 Task: Search one way flight ticket for 2 adults, 2 infants in seat and 1 infant on lap in first from Houston: William P. Hobby Airport to Springfield: Abraham Lincoln Capital Airport on 5-2-2023. Choice of flights is Royal air maroc. Number of bags: 3 checked bags. Price is upto 80000. Outbound departure time preference is 12:15.
Action: Mouse moved to (325, 134)
Screenshot: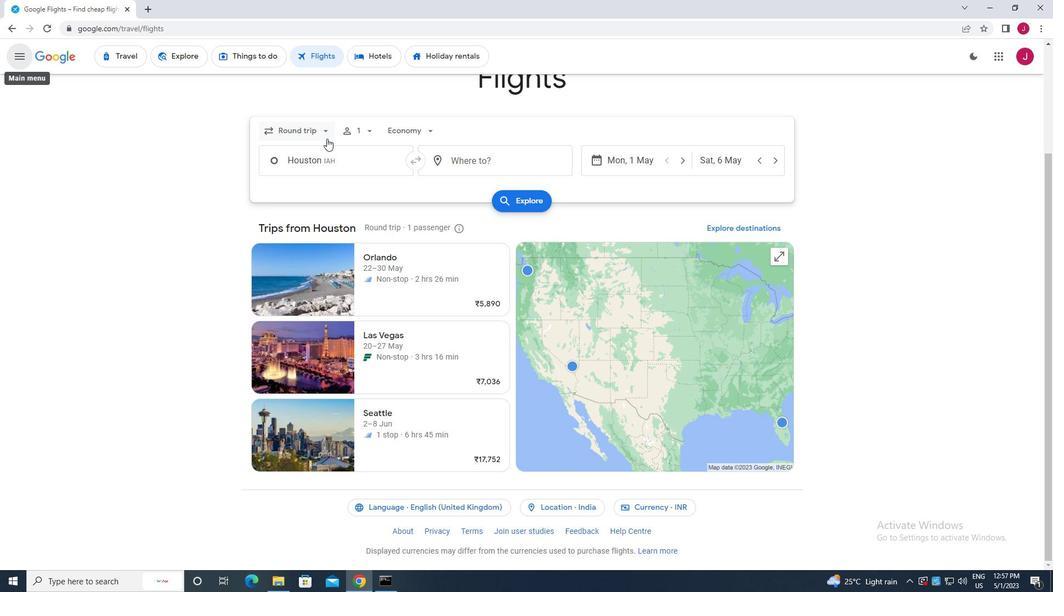 
Action: Mouse pressed left at (325, 134)
Screenshot: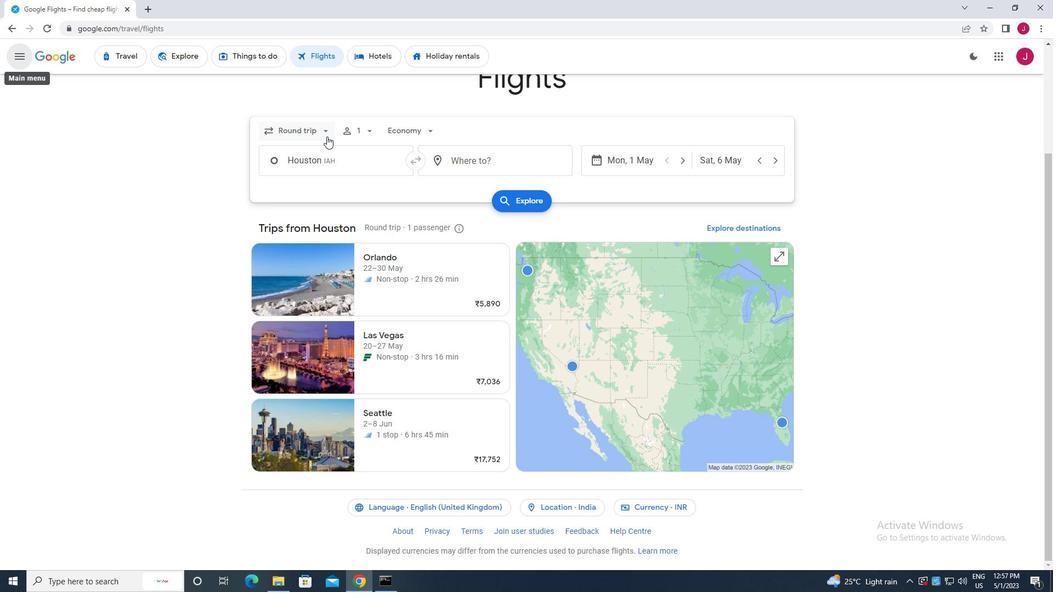 
Action: Mouse moved to (317, 179)
Screenshot: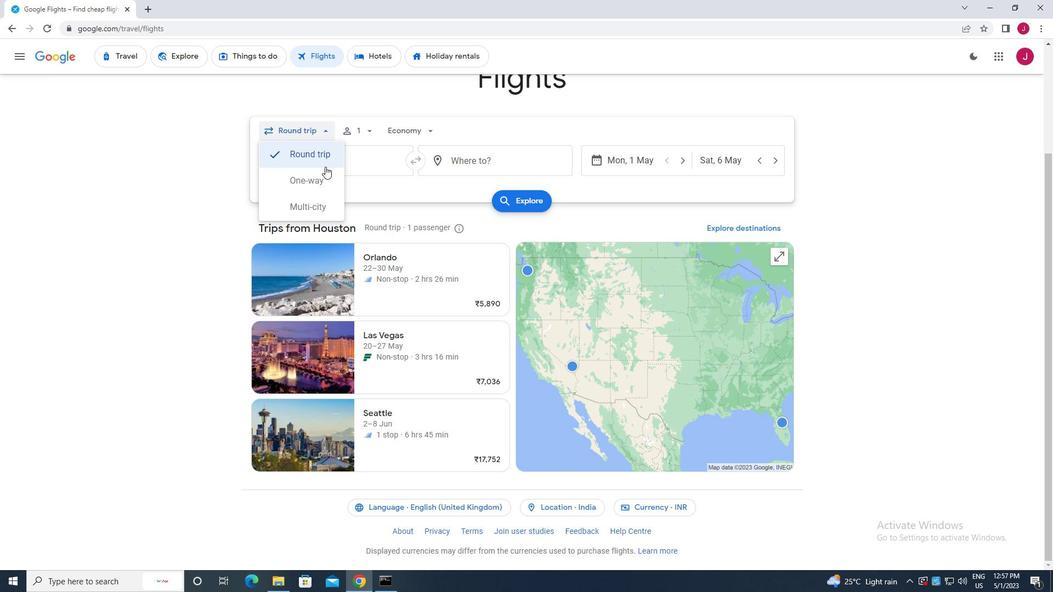 
Action: Mouse pressed left at (317, 179)
Screenshot: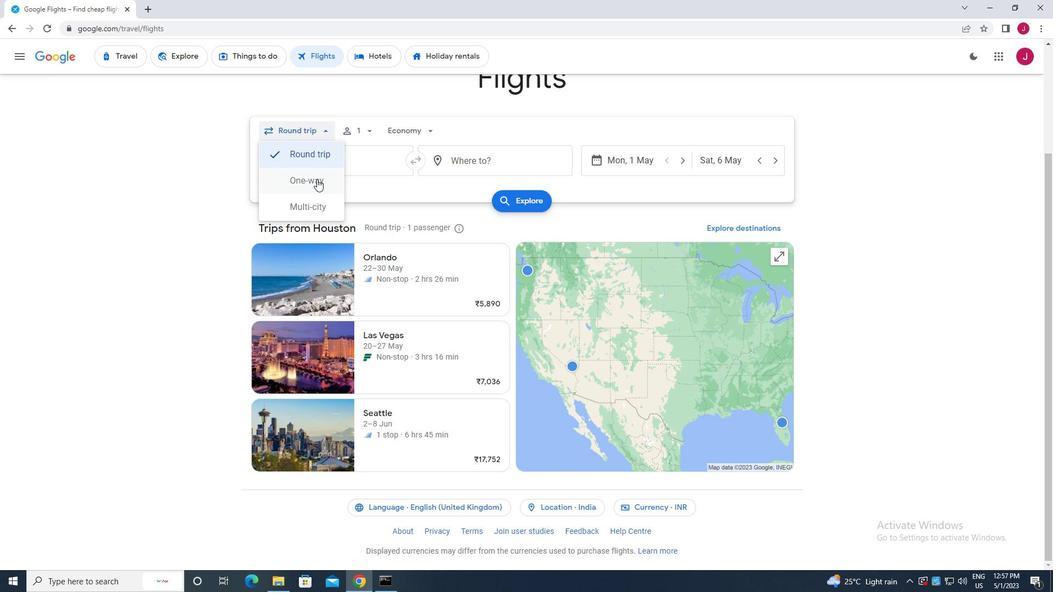 
Action: Mouse moved to (366, 127)
Screenshot: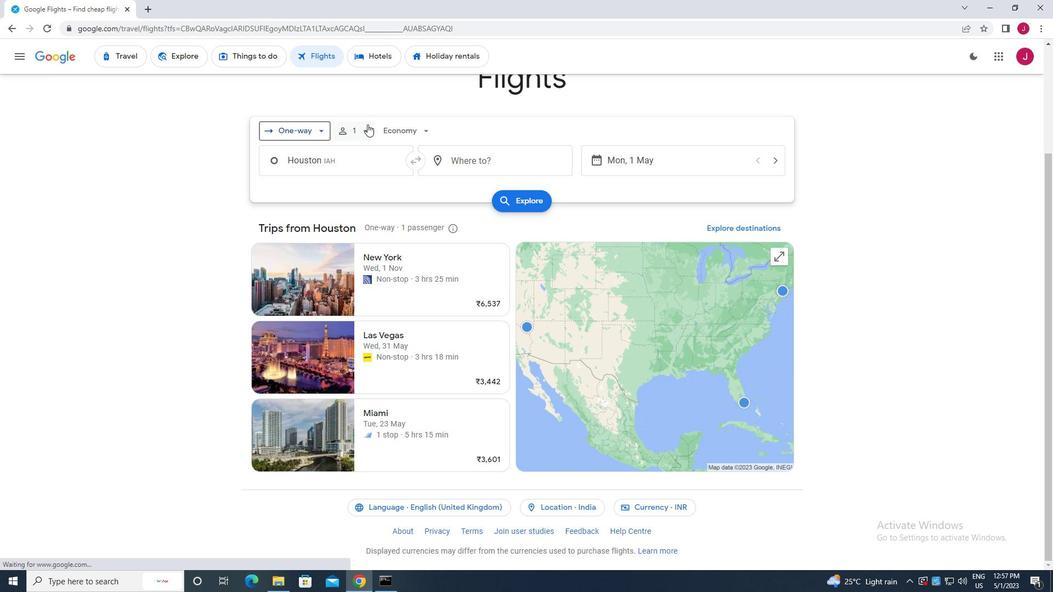 
Action: Mouse pressed left at (366, 127)
Screenshot: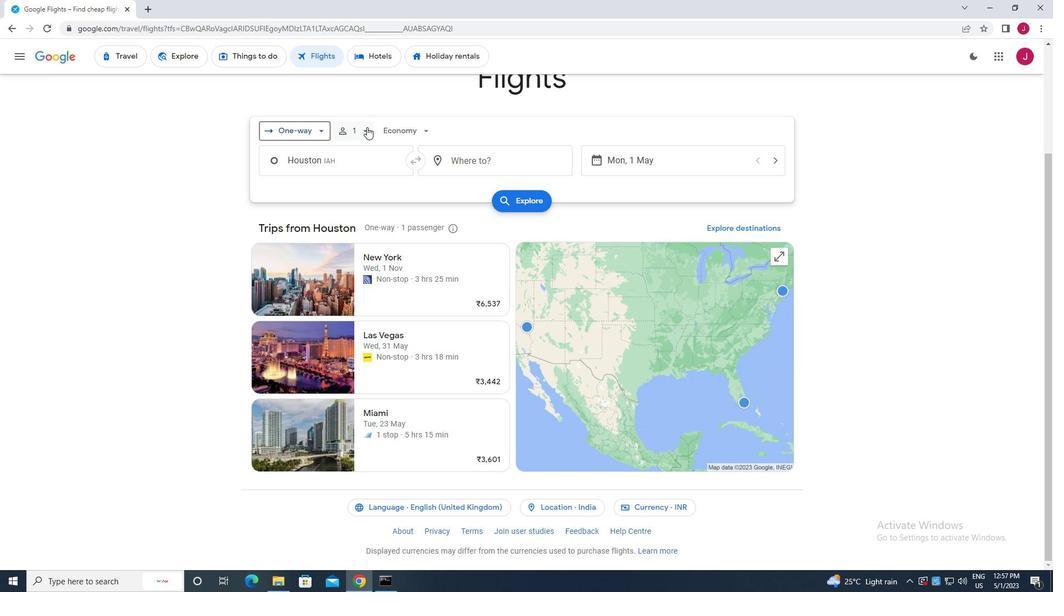 
Action: Mouse moved to (448, 160)
Screenshot: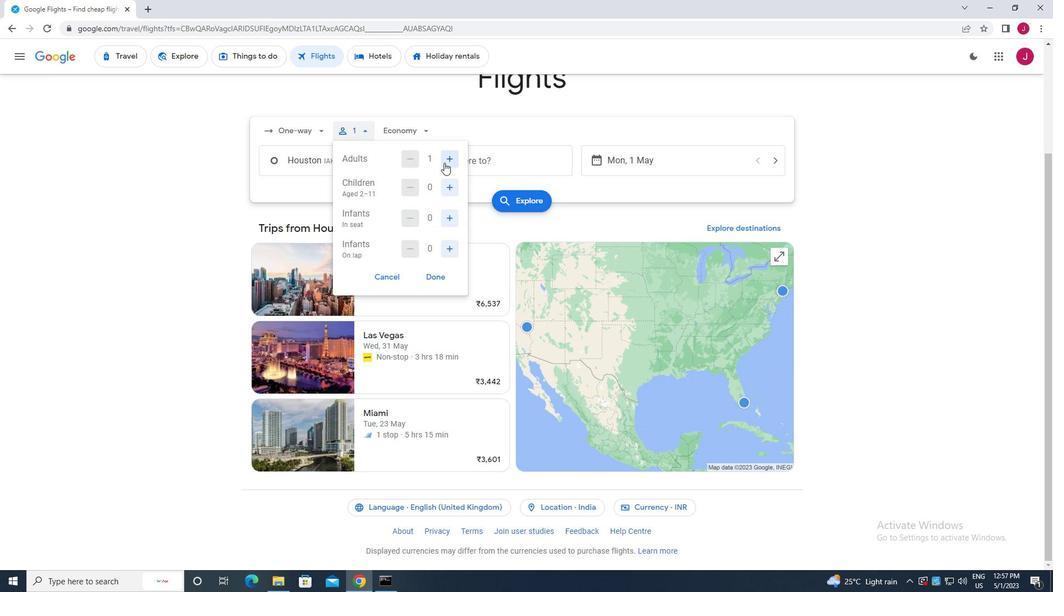 
Action: Mouse pressed left at (448, 160)
Screenshot: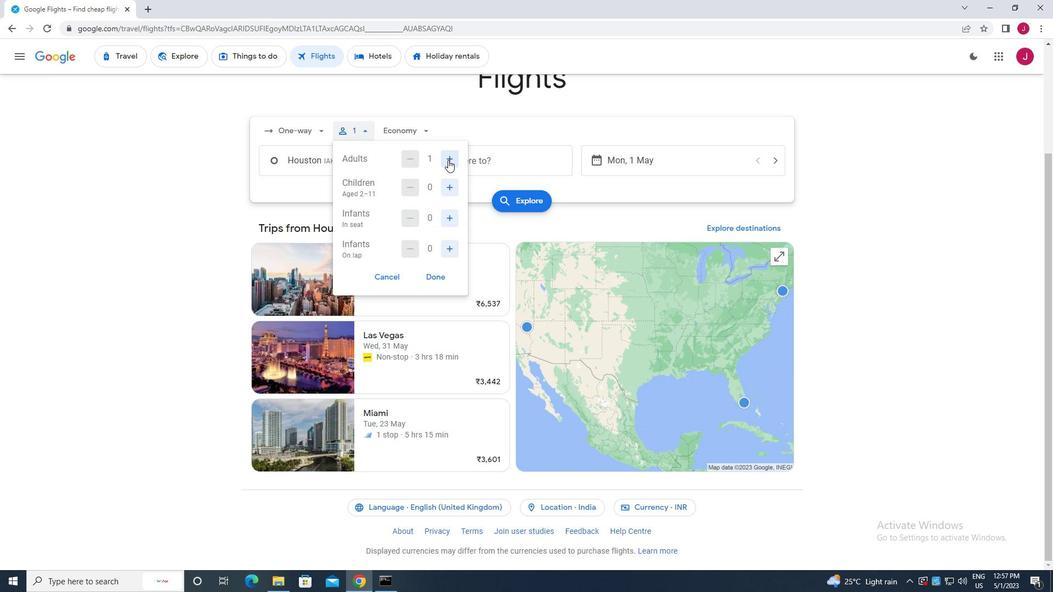 
Action: Mouse moved to (448, 220)
Screenshot: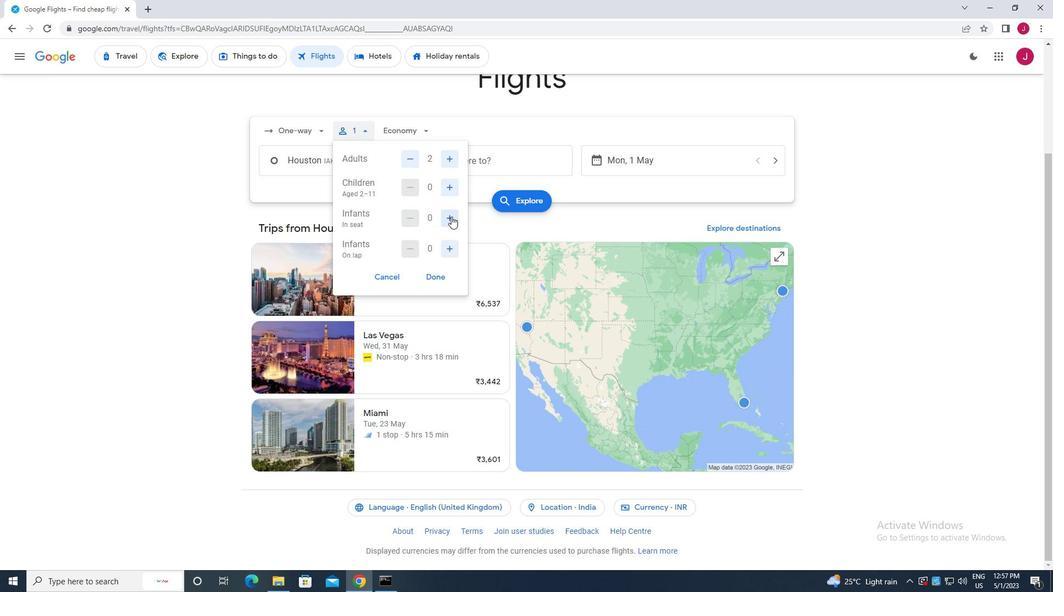 
Action: Mouse pressed left at (448, 220)
Screenshot: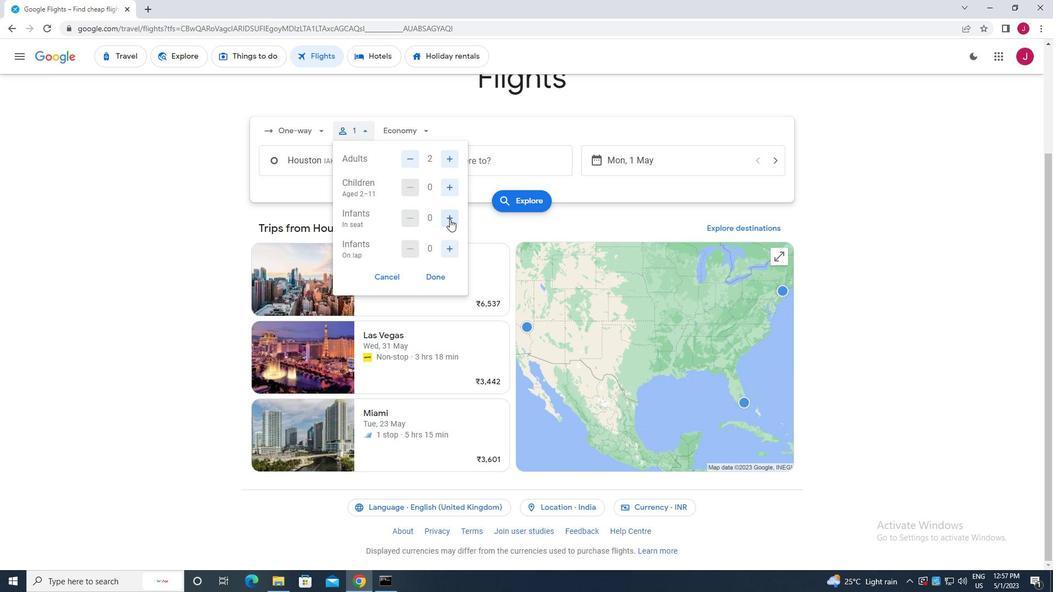 
Action: Mouse pressed left at (448, 220)
Screenshot: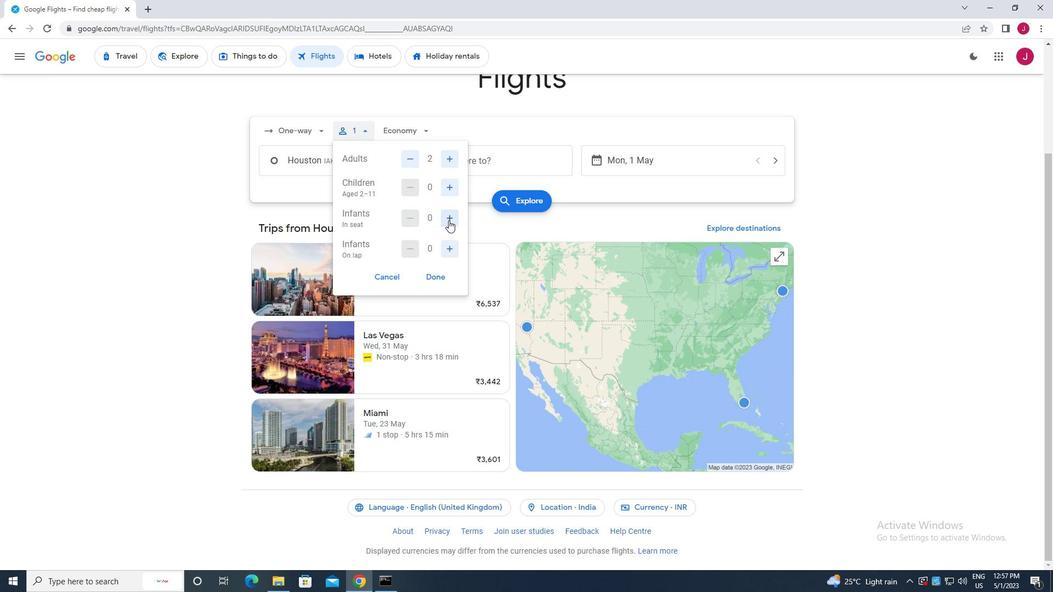 
Action: Mouse moved to (446, 246)
Screenshot: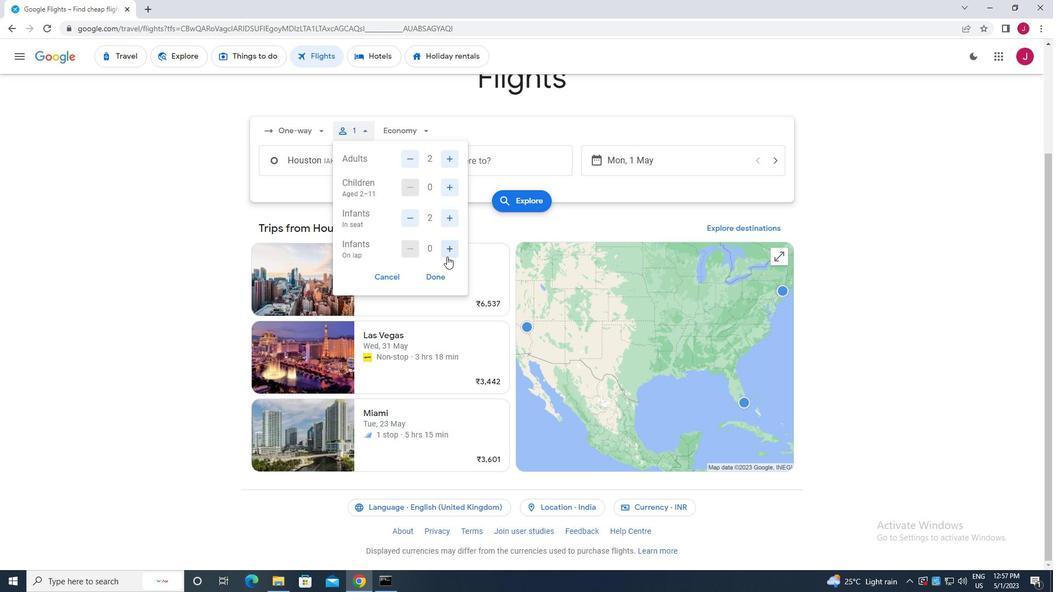 
Action: Mouse pressed left at (446, 246)
Screenshot: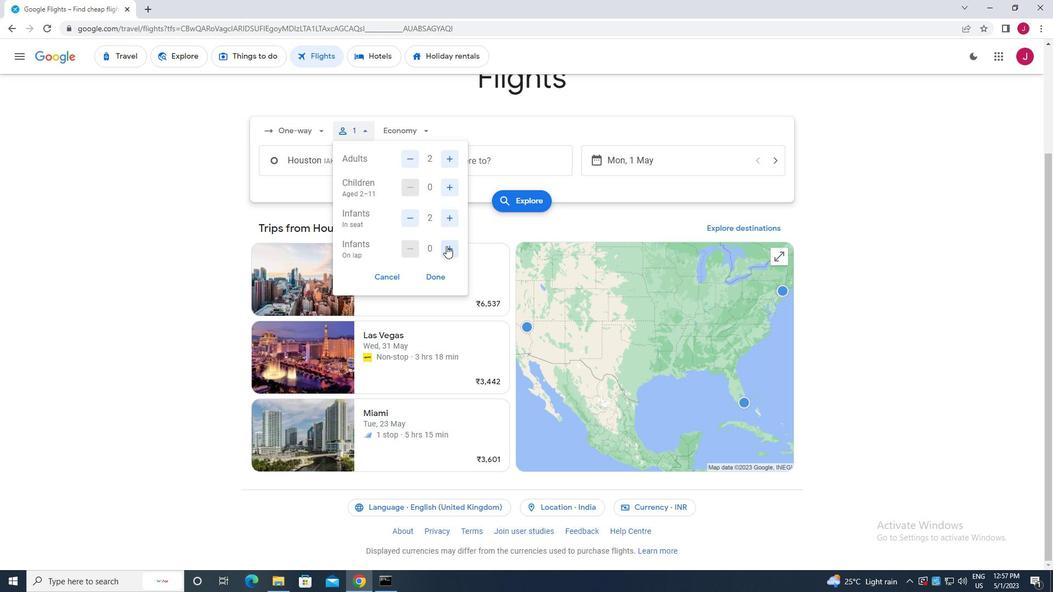 
Action: Mouse moved to (438, 275)
Screenshot: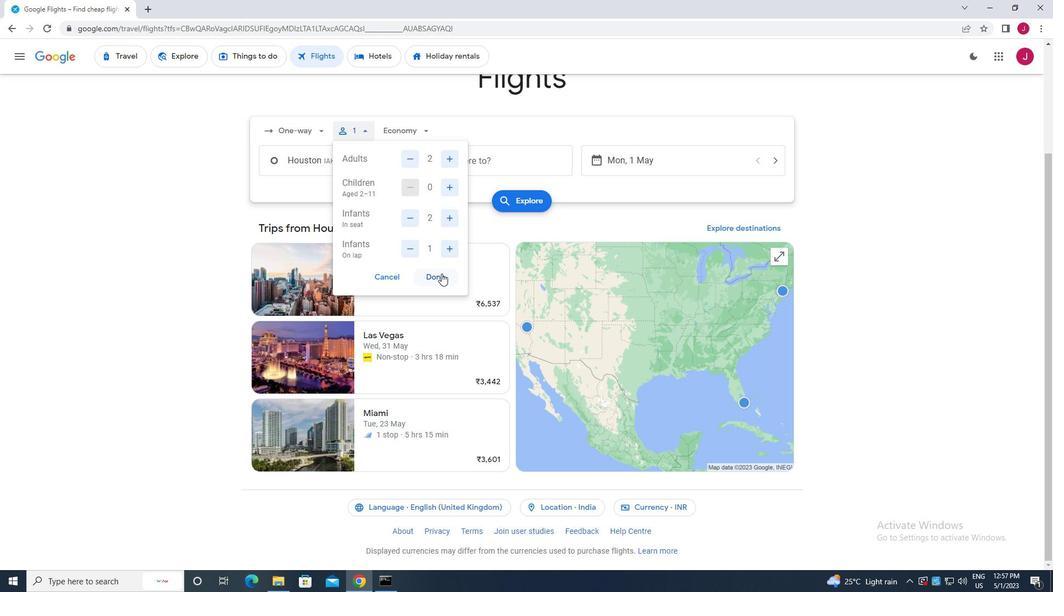 
Action: Mouse pressed left at (438, 275)
Screenshot: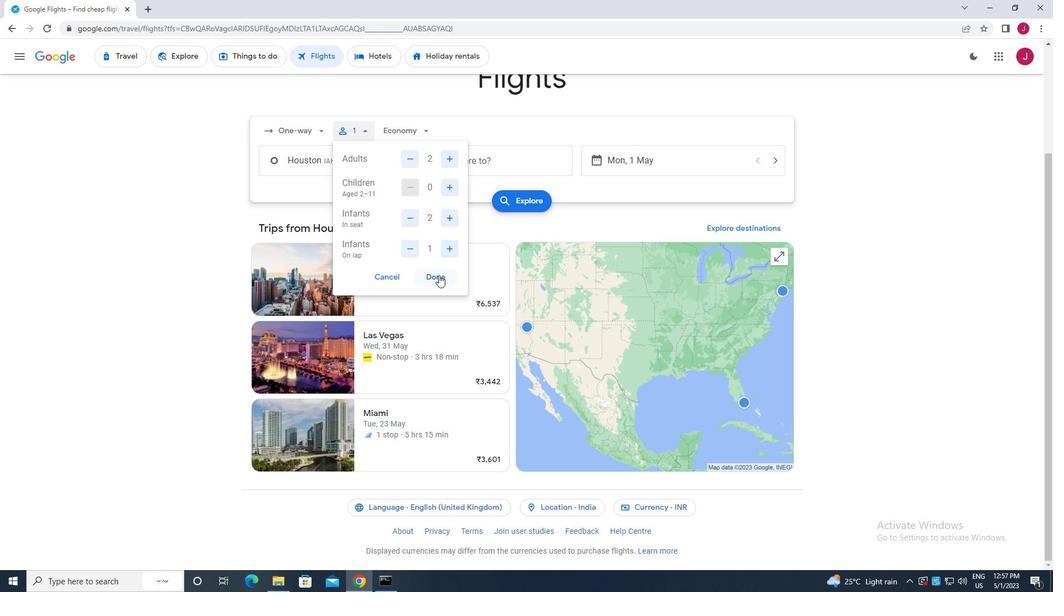 
Action: Mouse moved to (425, 131)
Screenshot: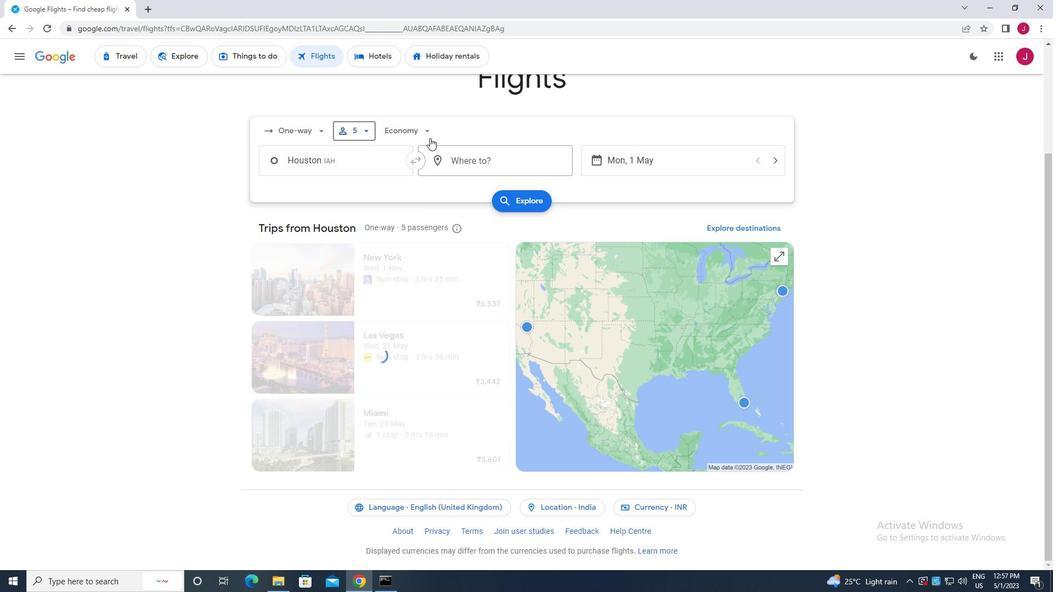 
Action: Mouse pressed left at (425, 131)
Screenshot: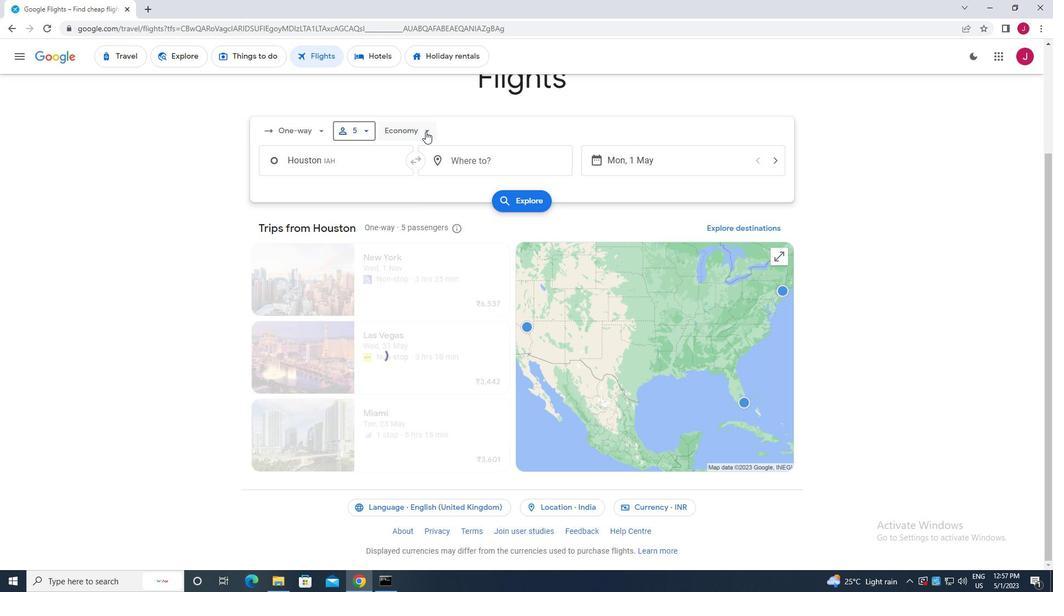 
Action: Mouse moved to (415, 237)
Screenshot: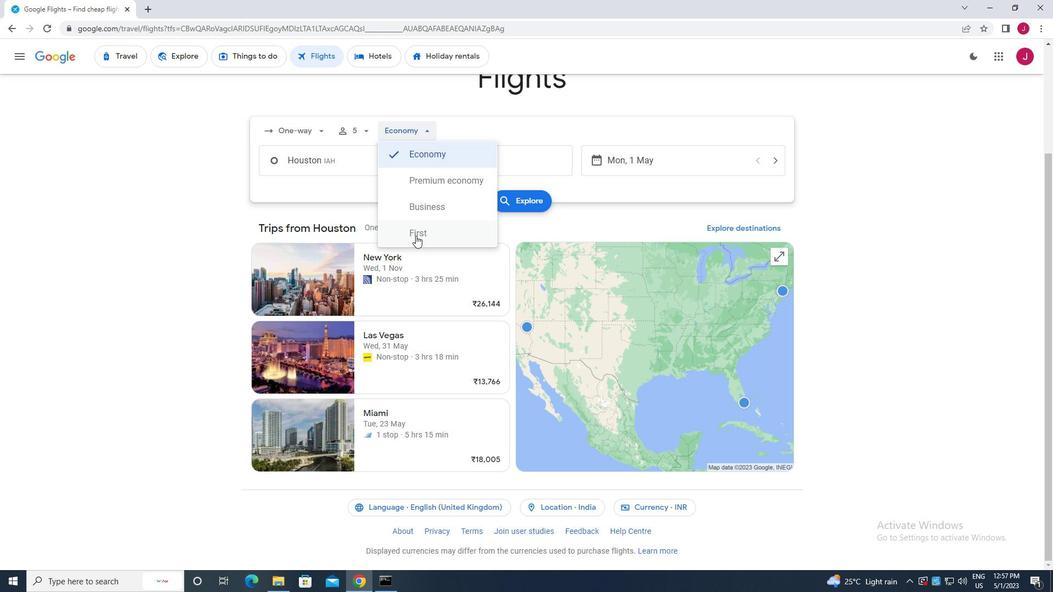 
Action: Mouse pressed left at (415, 237)
Screenshot: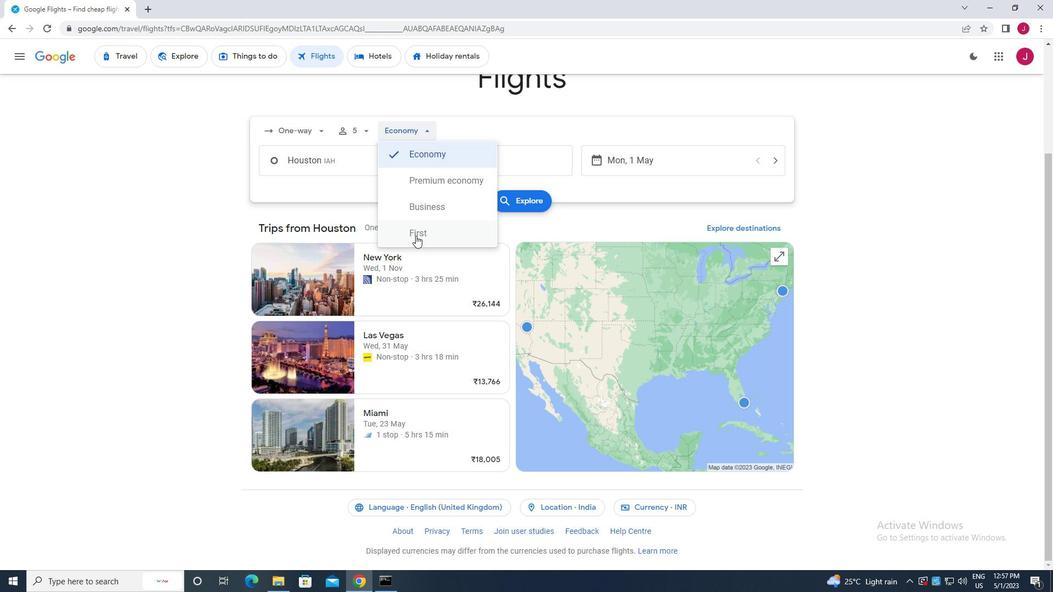 
Action: Mouse moved to (347, 157)
Screenshot: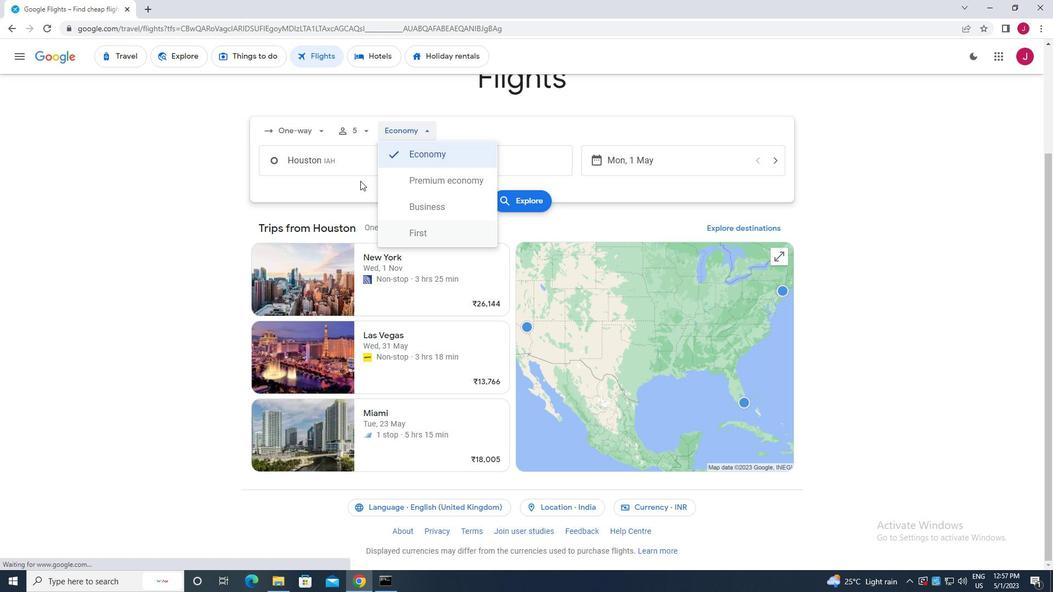 
Action: Mouse pressed left at (347, 157)
Screenshot: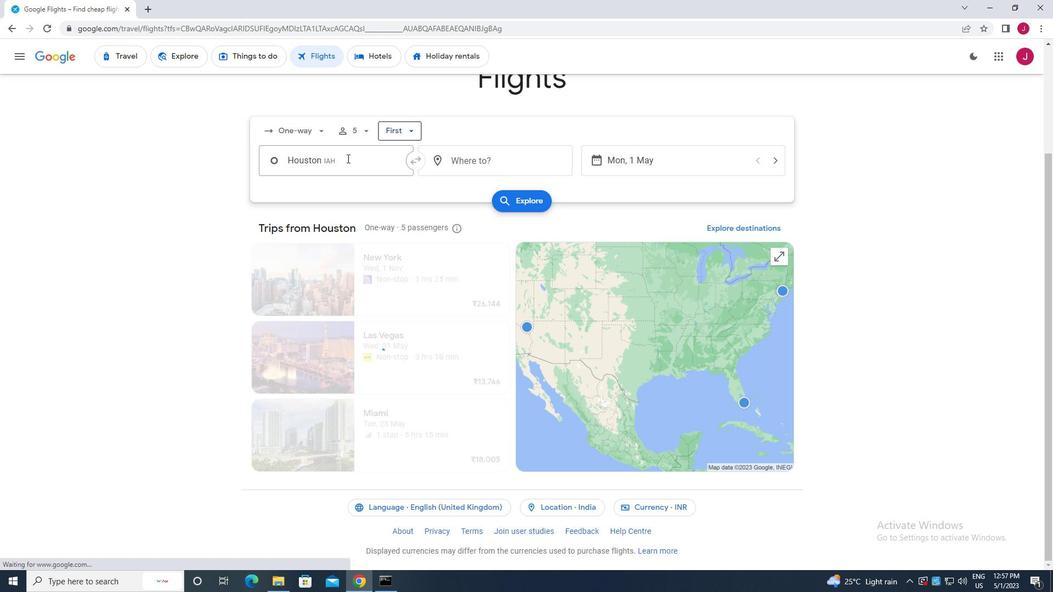 
Action: Key pressed e<Key.backspace>william<Key.space>p
Screenshot: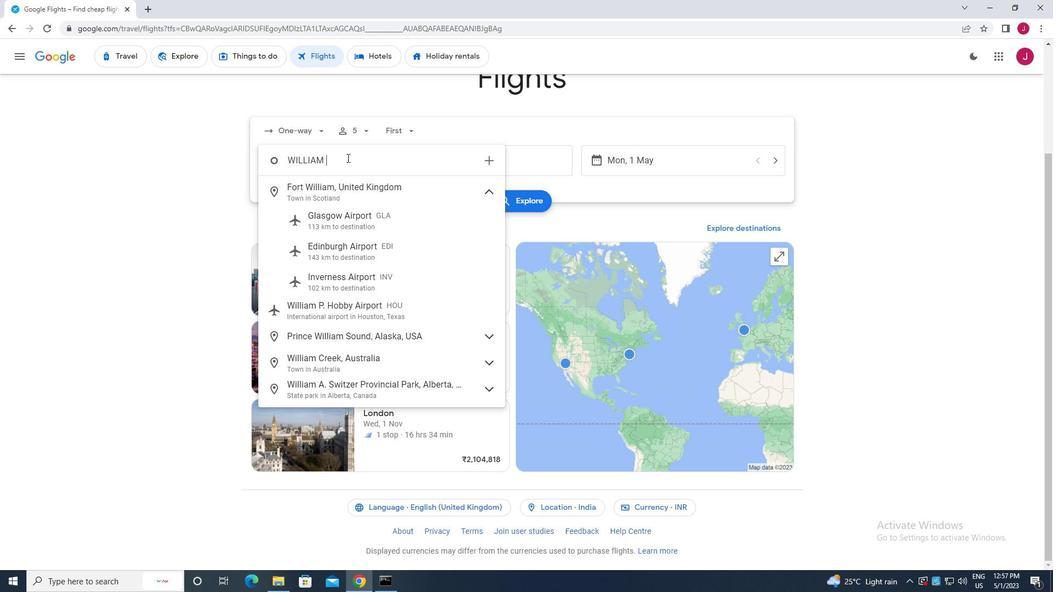 
Action: Mouse moved to (367, 201)
Screenshot: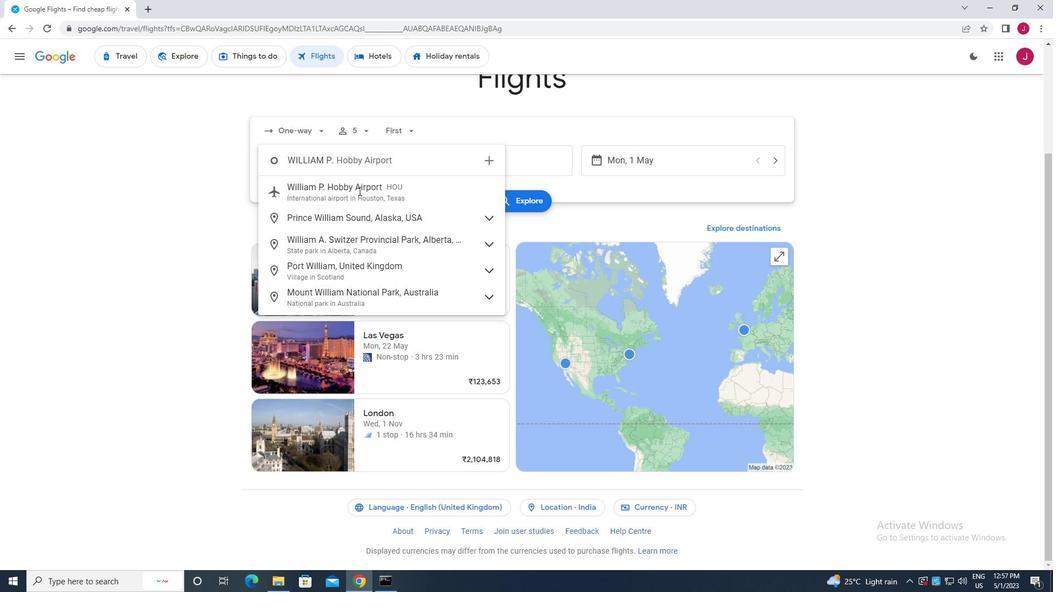 
Action: Mouse pressed left at (367, 201)
Screenshot: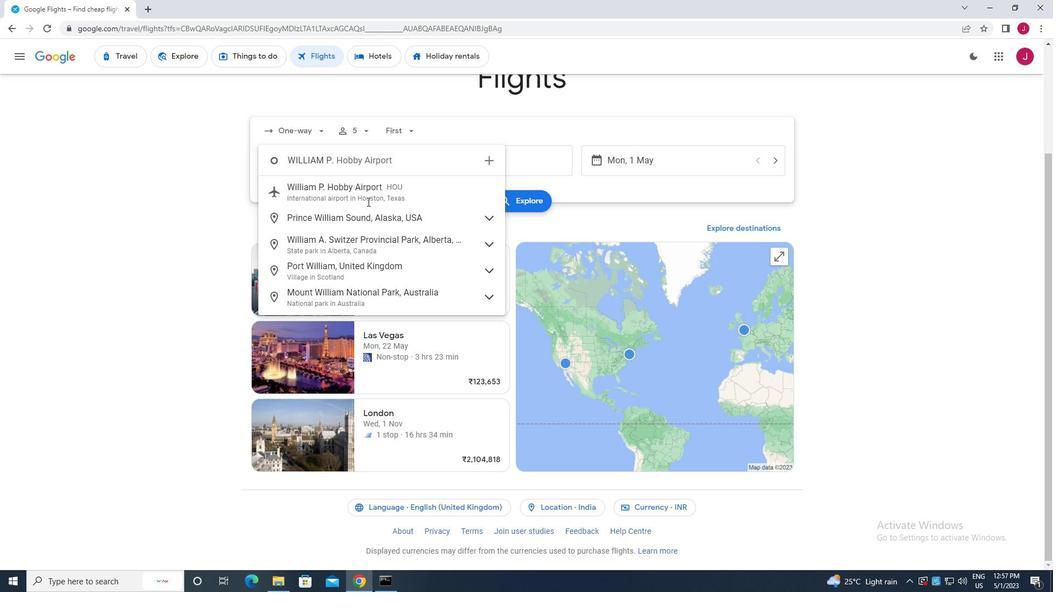 
Action: Mouse moved to (481, 163)
Screenshot: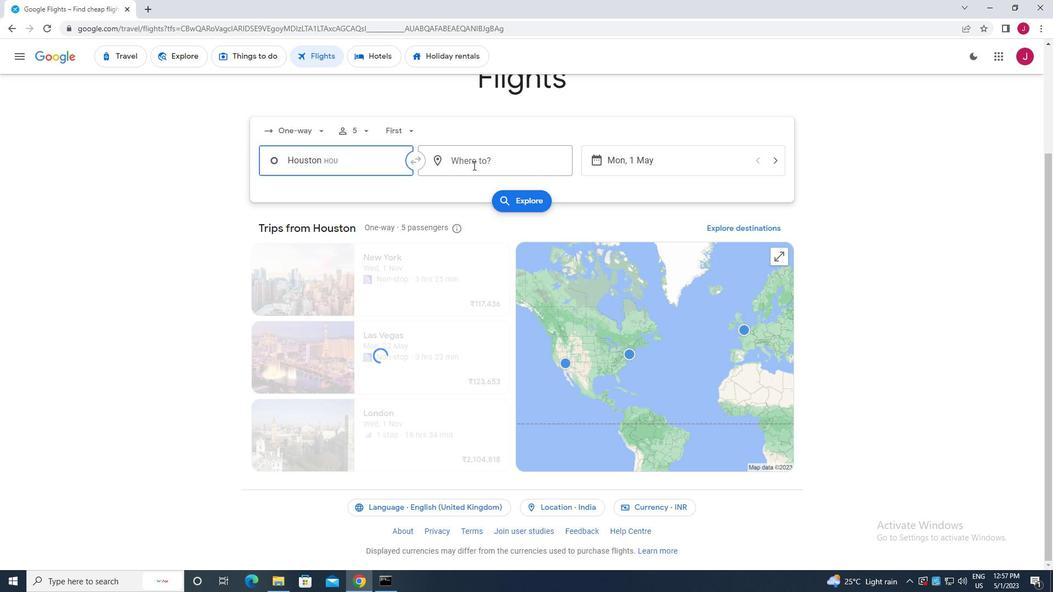 
Action: Mouse pressed left at (481, 163)
Screenshot: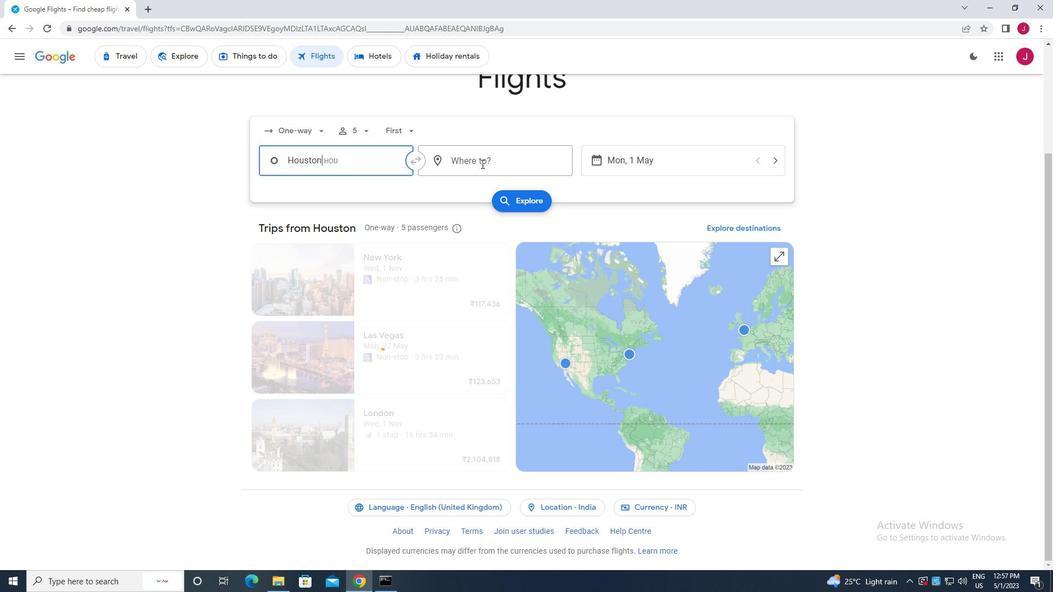 
Action: Mouse moved to (481, 163)
Screenshot: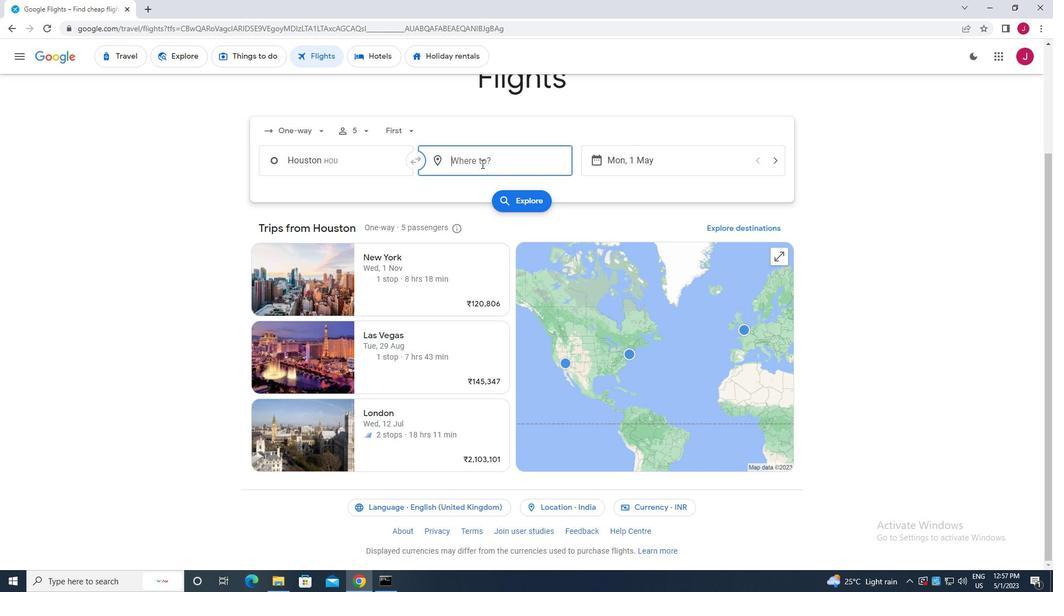 
Action: Key pressed springf
Screenshot: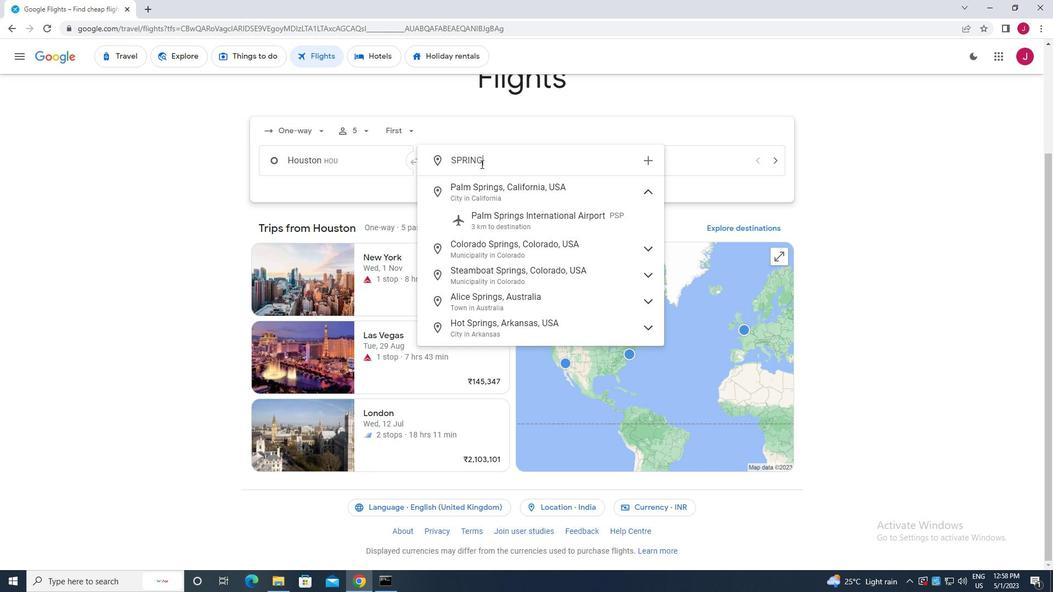 
Action: Mouse moved to (519, 247)
Screenshot: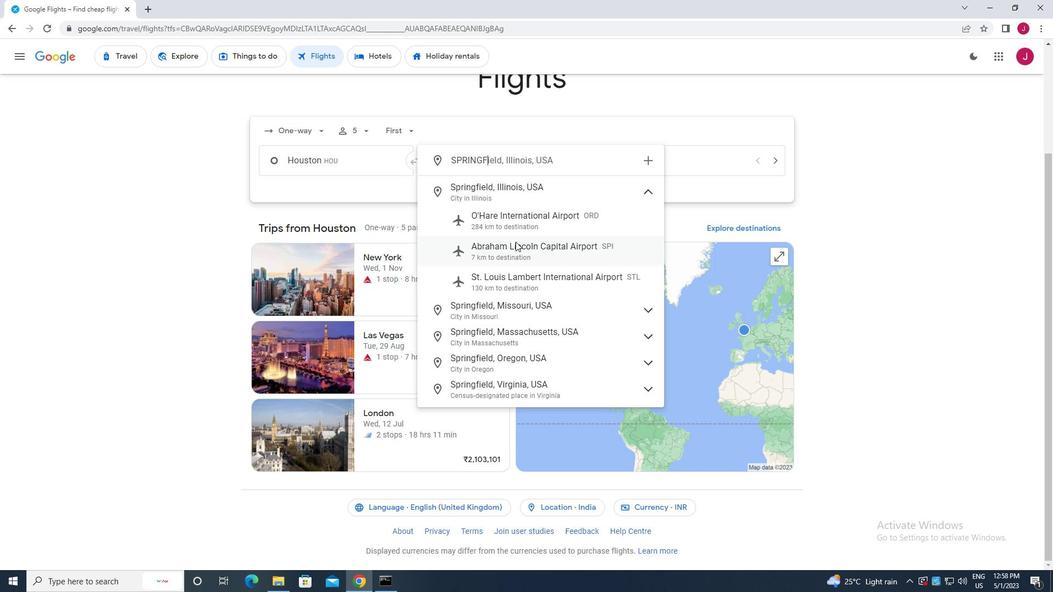 
Action: Mouse pressed left at (519, 247)
Screenshot: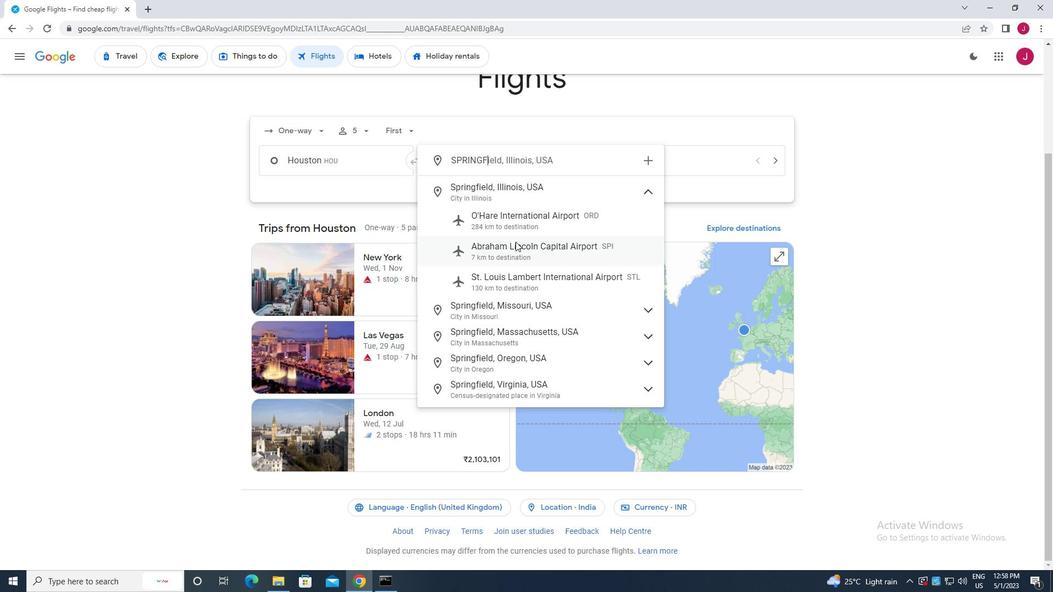 
Action: Mouse moved to (637, 160)
Screenshot: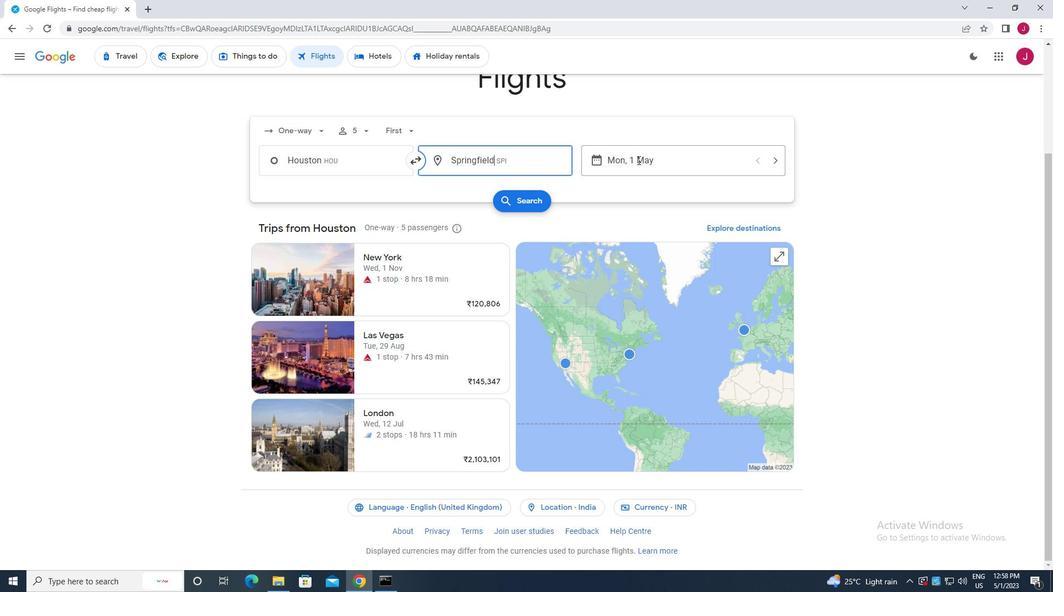 
Action: Mouse pressed left at (637, 160)
Screenshot: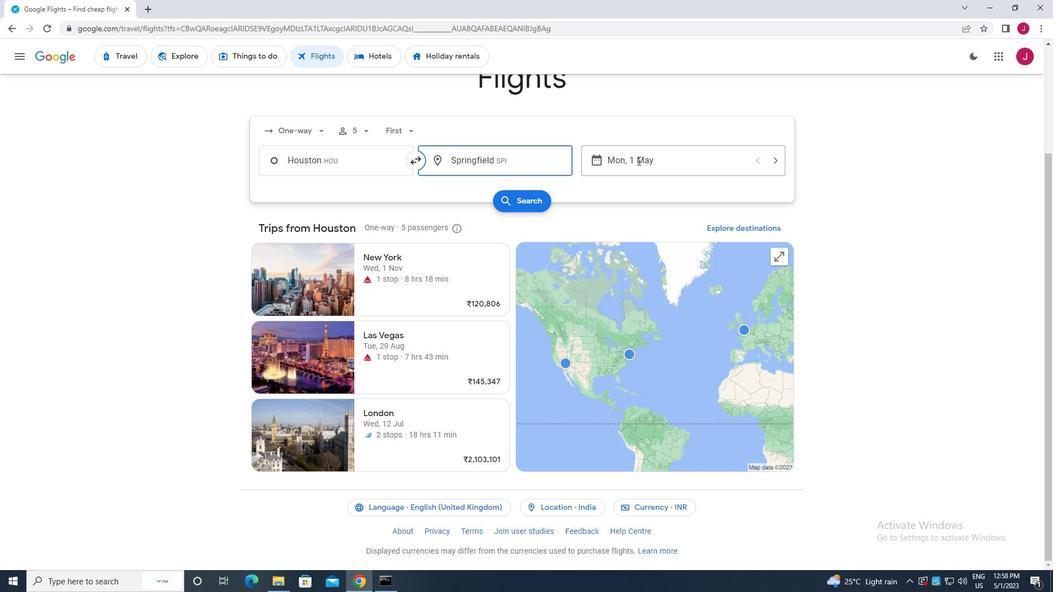 
Action: Mouse moved to (453, 245)
Screenshot: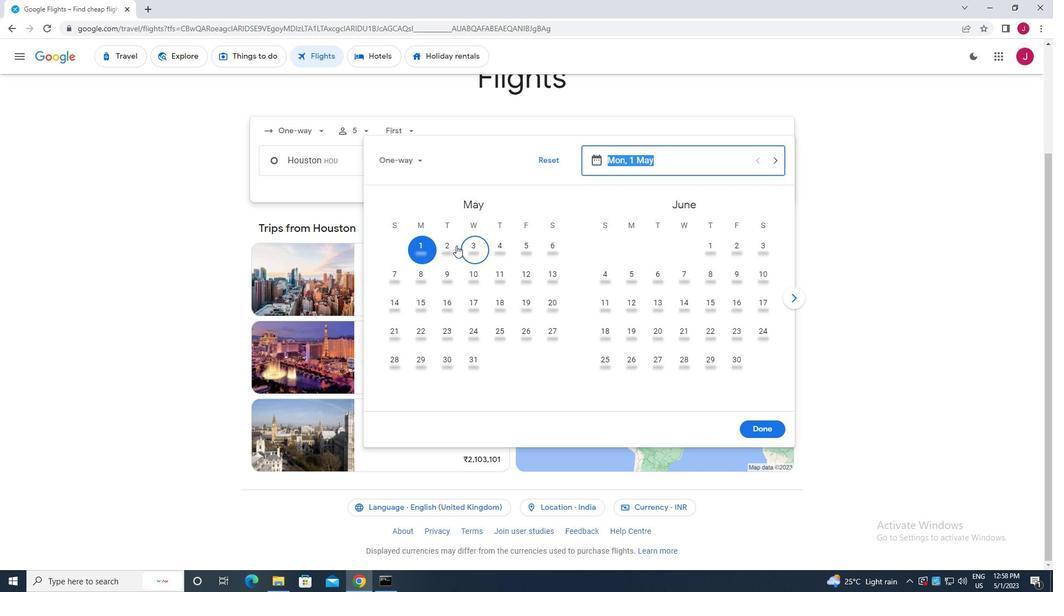 
Action: Mouse pressed left at (453, 245)
Screenshot: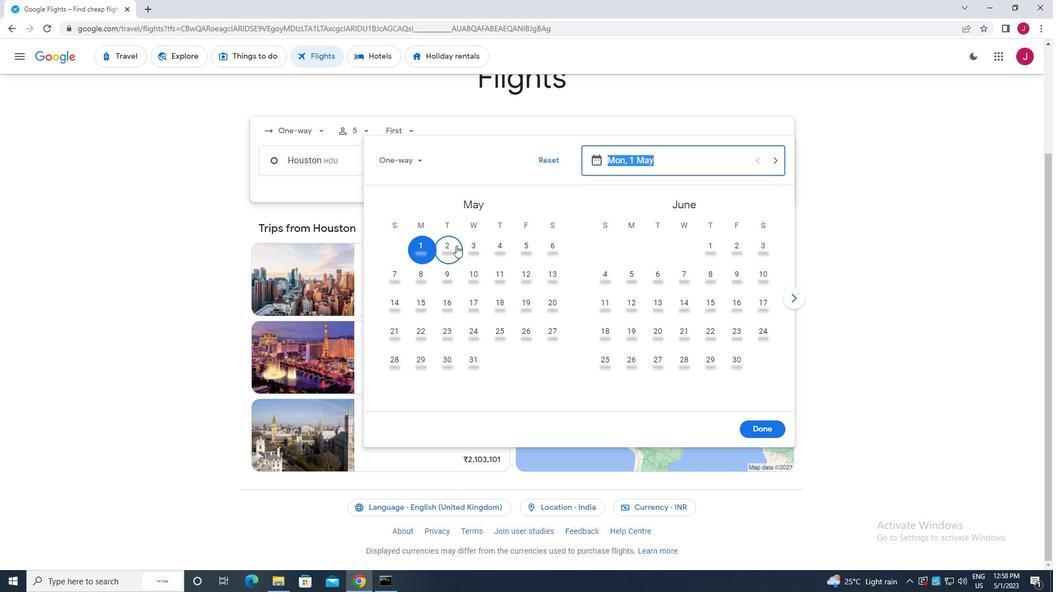
Action: Mouse moved to (771, 431)
Screenshot: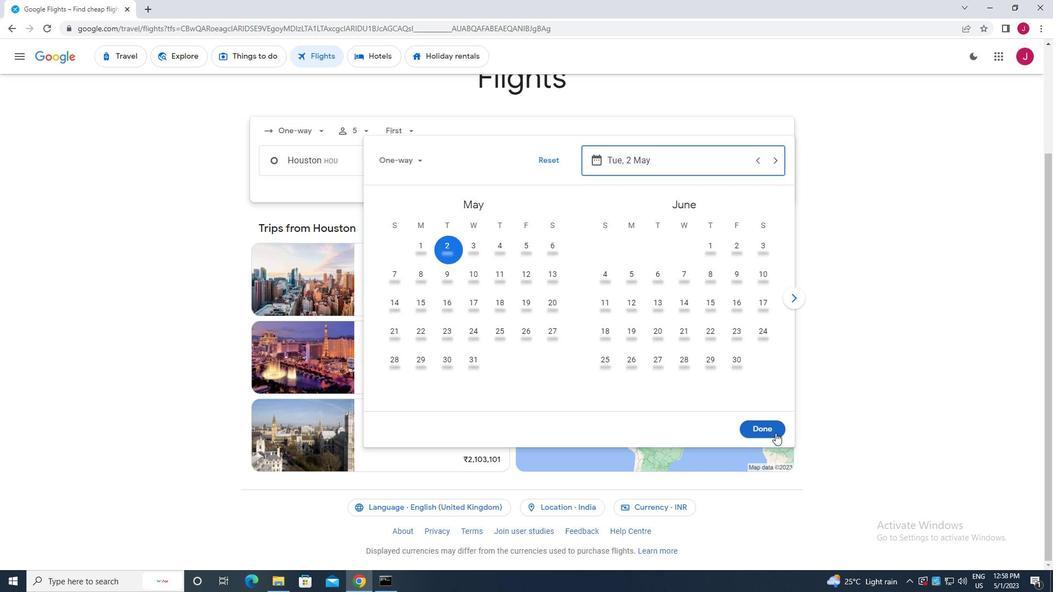 
Action: Mouse pressed left at (771, 431)
Screenshot: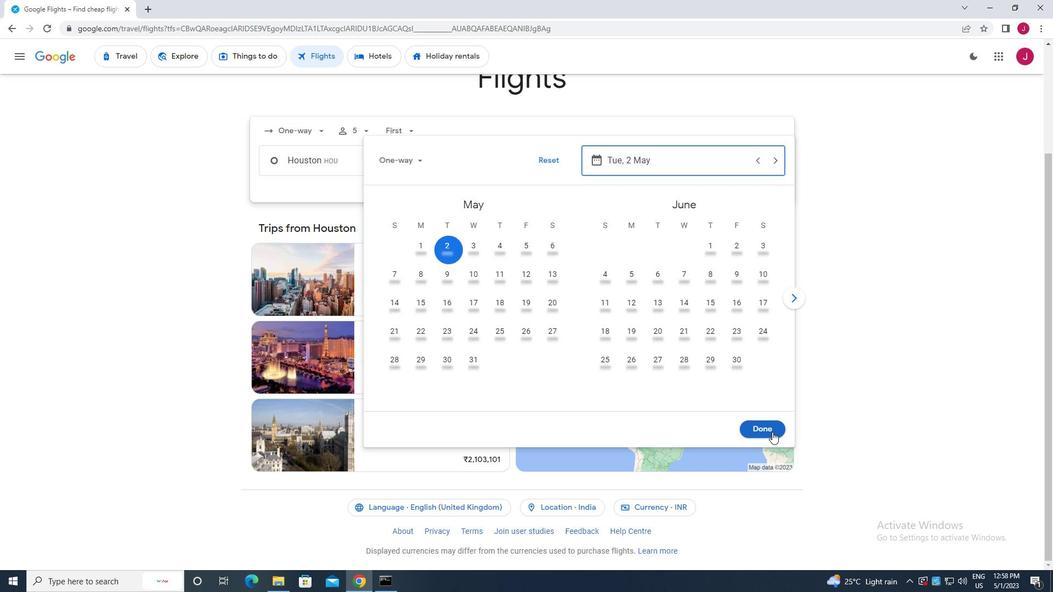 
Action: Mouse moved to (531, 202)
Screenshot: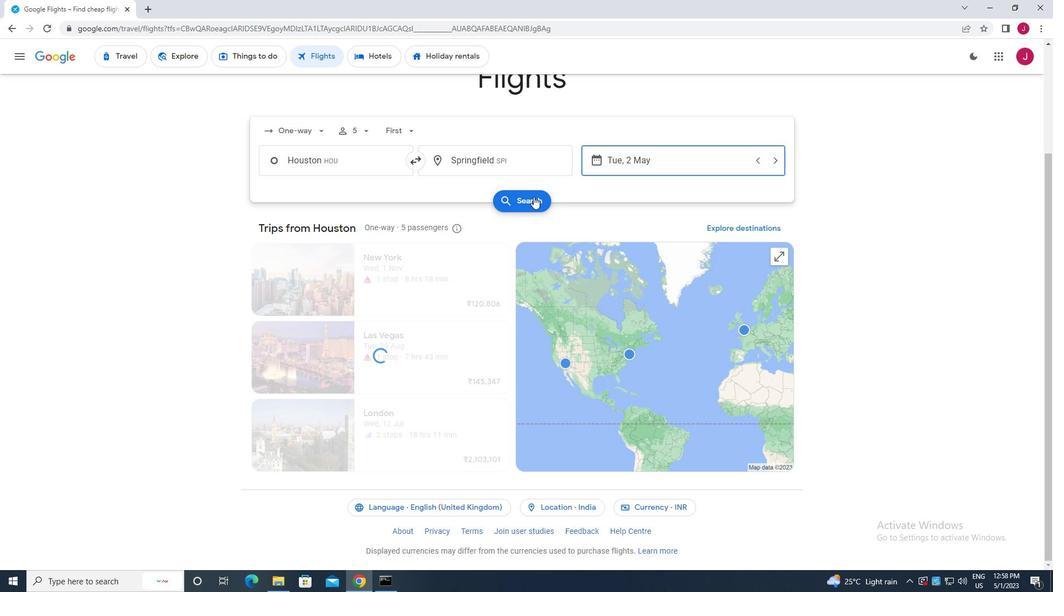 
Action: Mouse pressed left at (531, 202)
Screenshot: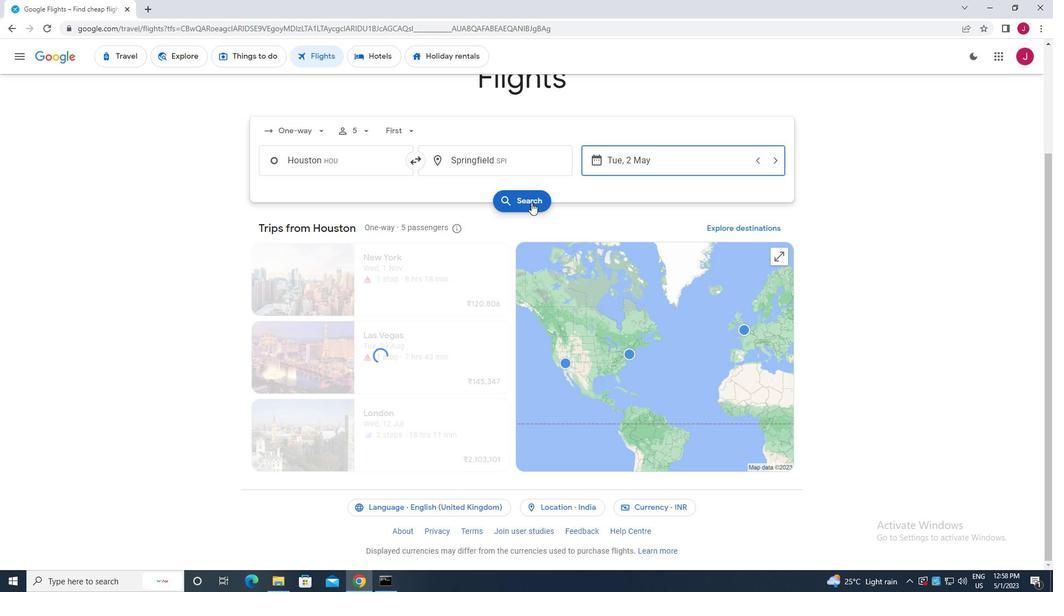 
Action: Mouse moved to (277, 153)
Screenshot: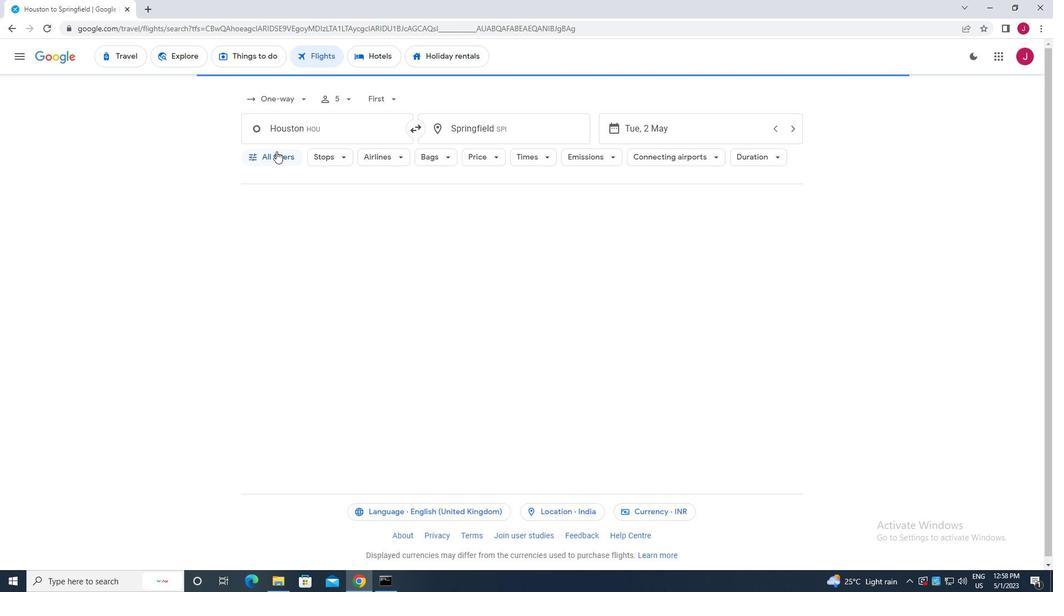 
Action: Mouse pressed left at (277, 153)
Screenshot: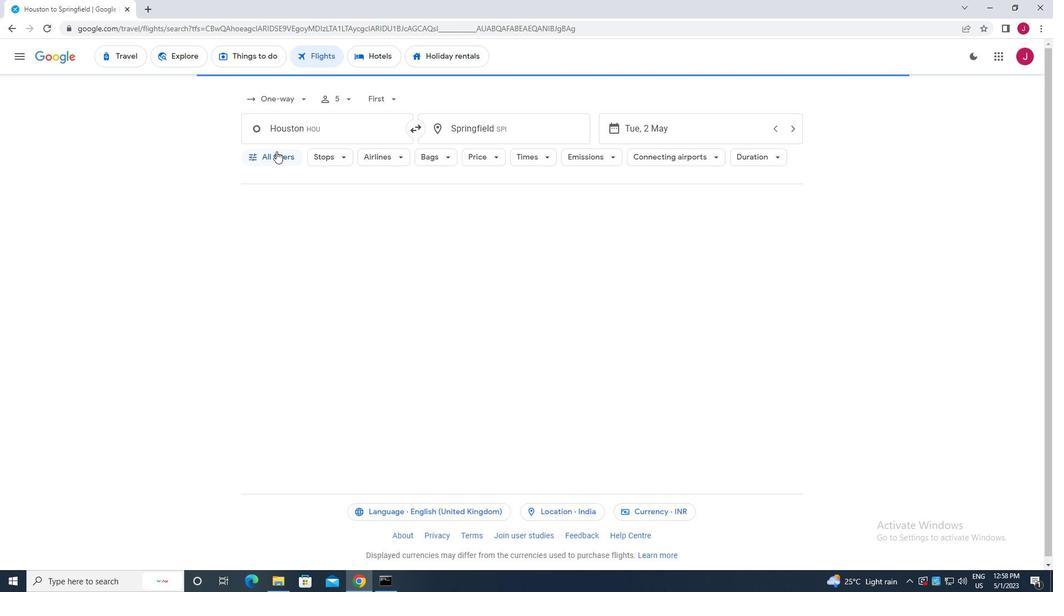 
Action: Mouse moved to (304, 249)
Screenshot: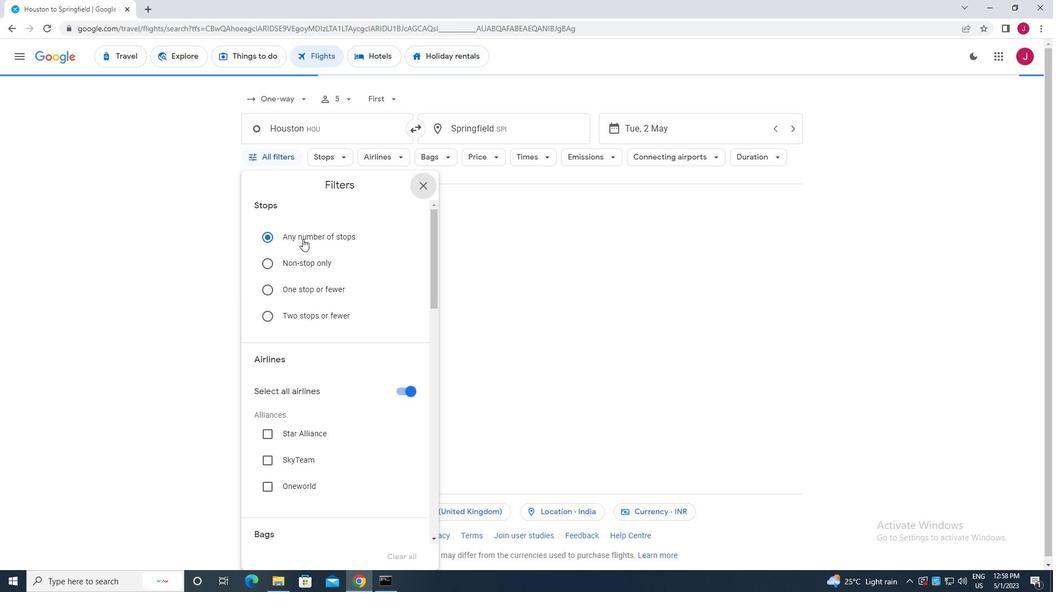 
Action: Mouse scrolled (304, 249) with delta (0, 0)
Screenshot: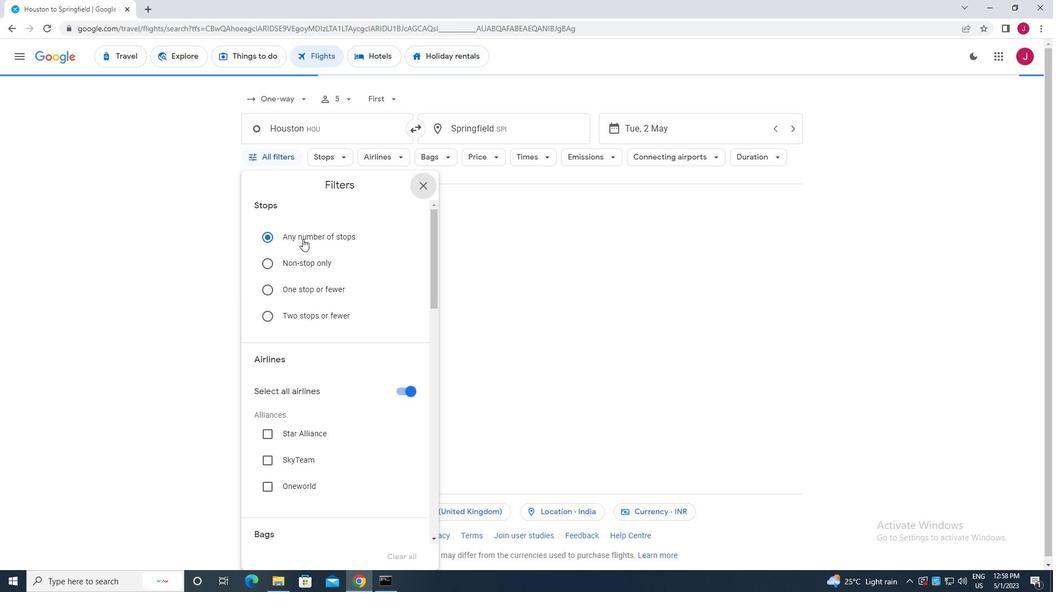 
Action: Mouse moved to (304, 250)
Screenshot: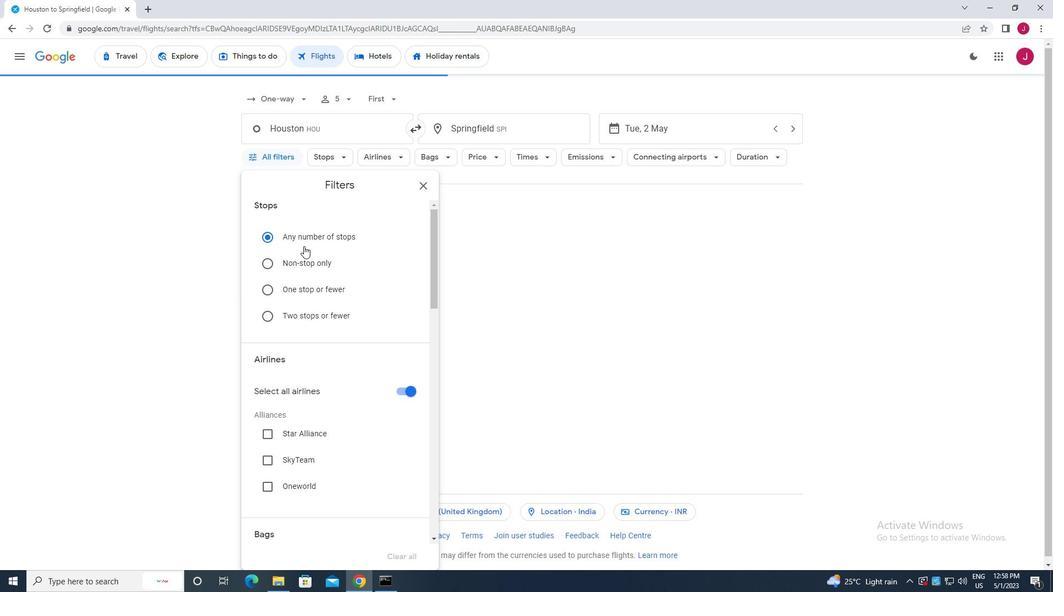 
Action: Mouse scrolled (304, 250) with delta (0, 0)
Screenshot: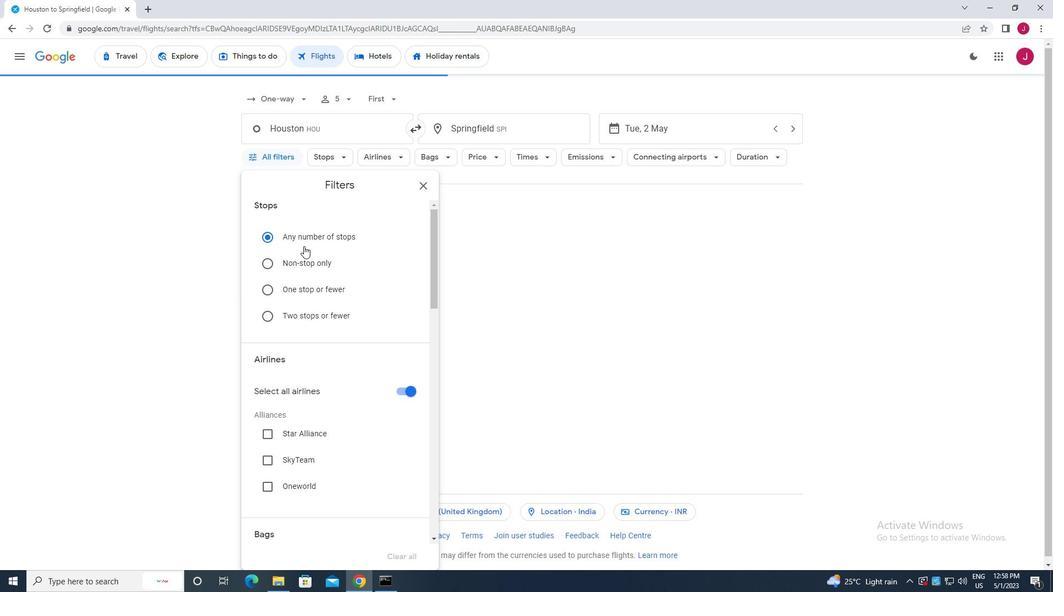 
Action: Mouse moved to (304, 251)
Screenshot: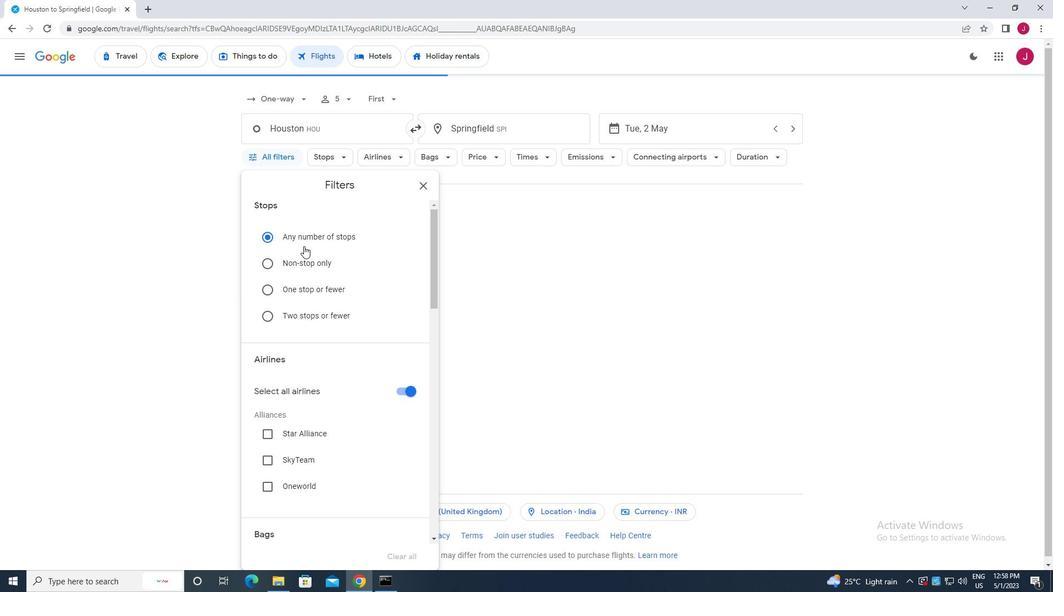 
Action: Mouse scrolled (304, 250) with delta (0, 0)
Screenshot: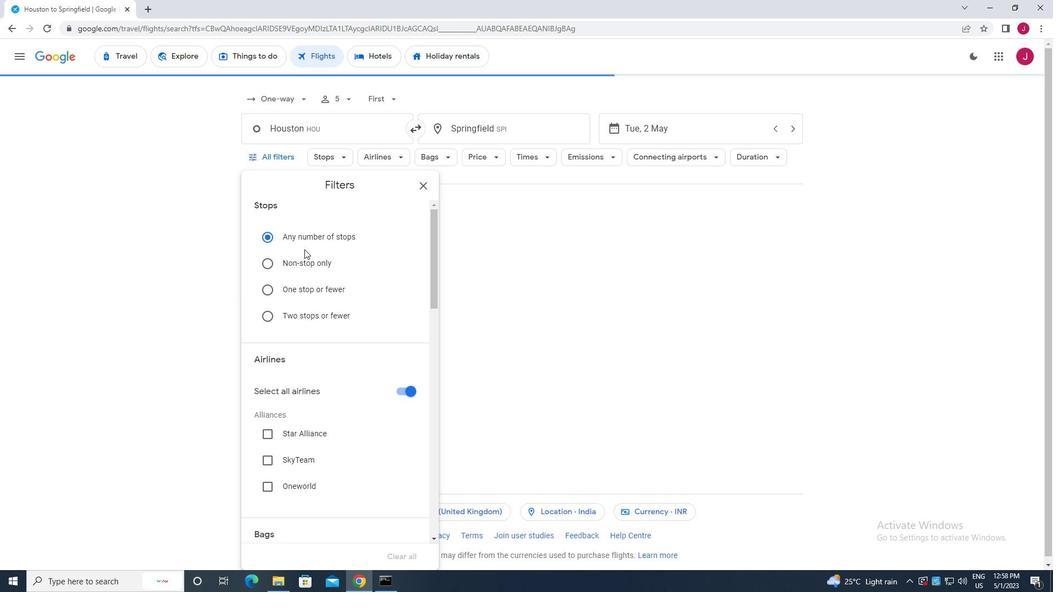 
Action: Mouse moved to (398, 227)
Screenshot: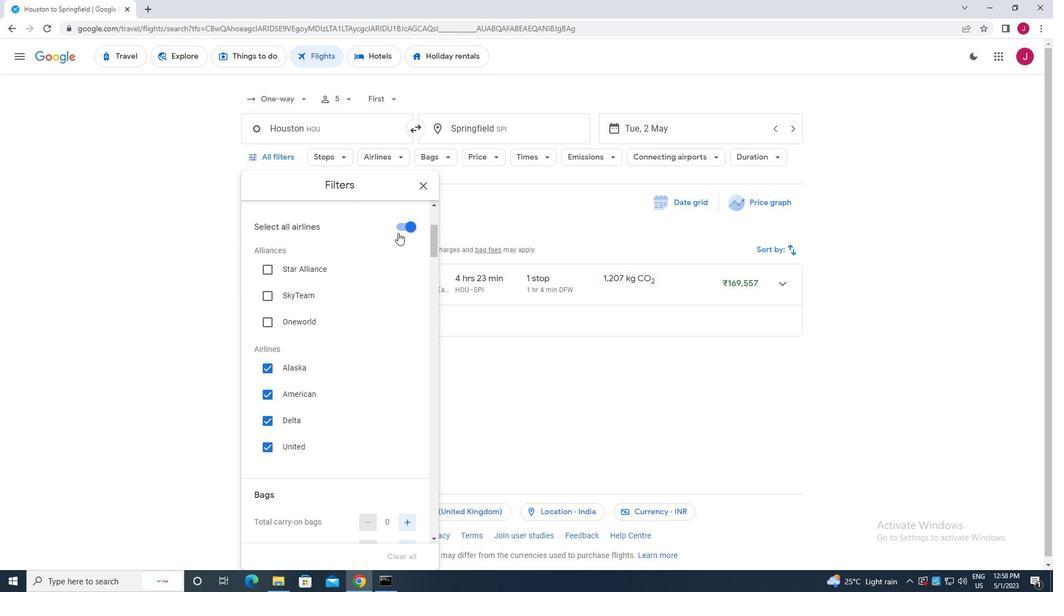 
Action: Mouse pressed left at (398, 227)
Screenshot: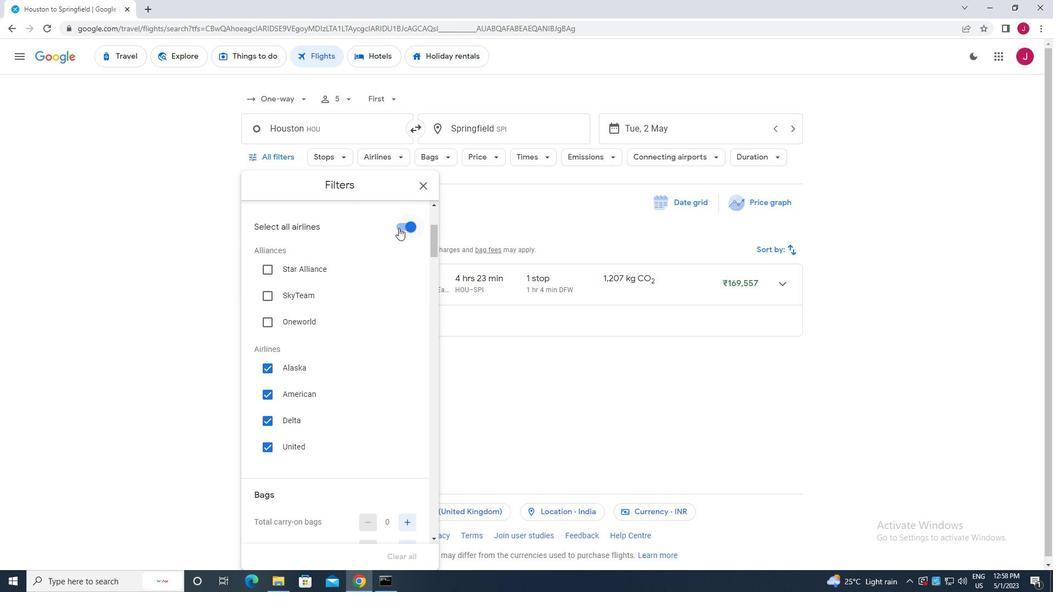 
Action: Mouse moved to (366, 276)
Screenshot: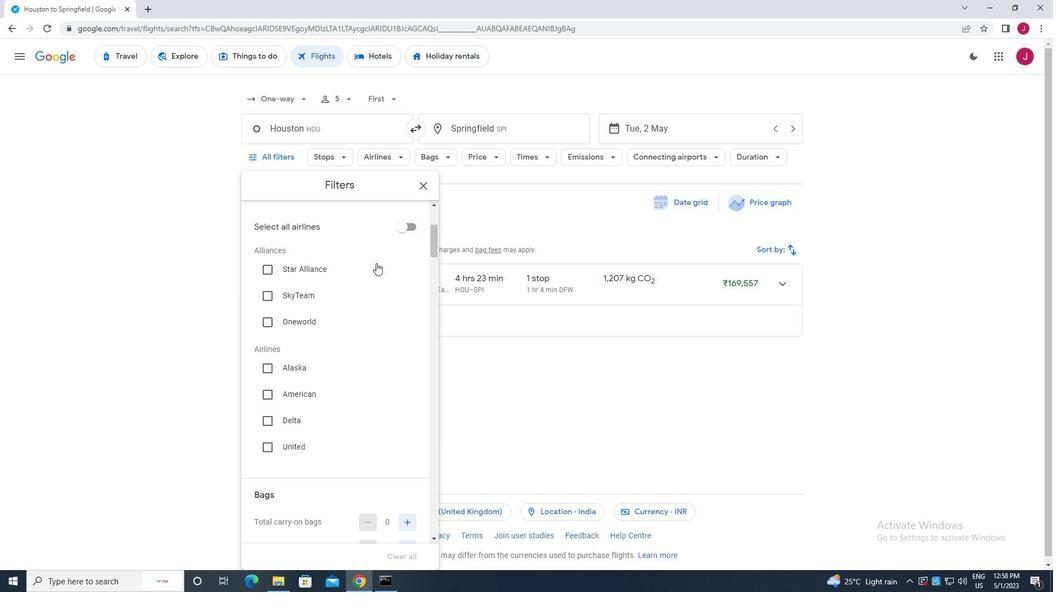 
Action: Mouse scrolled (366, 276) with delta (0, 0)
Screenshot: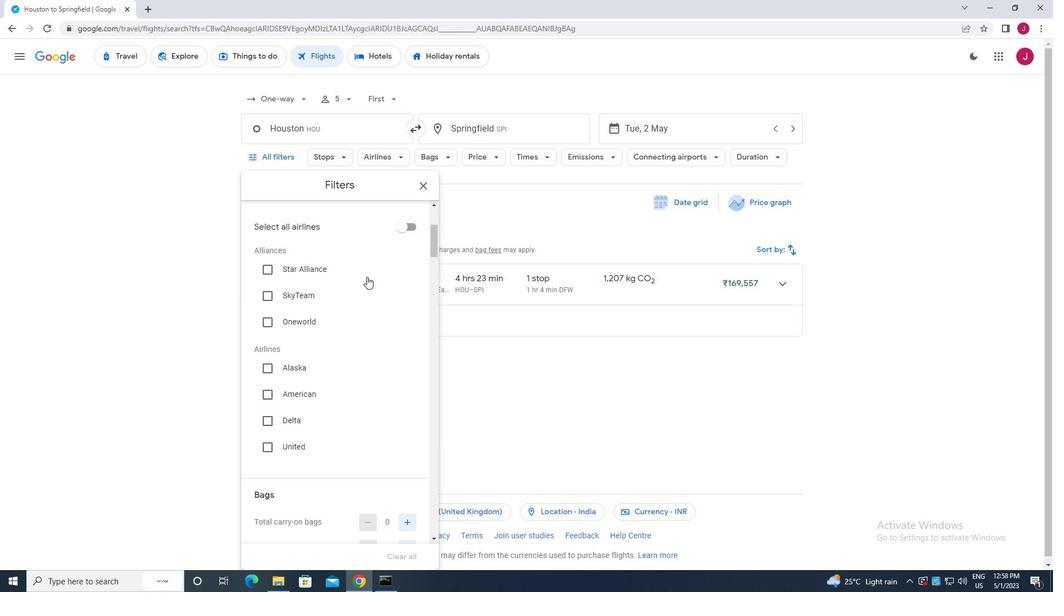 
Action: Mouse scrolled (366, 276) with delta (0, 0)
Screenshot: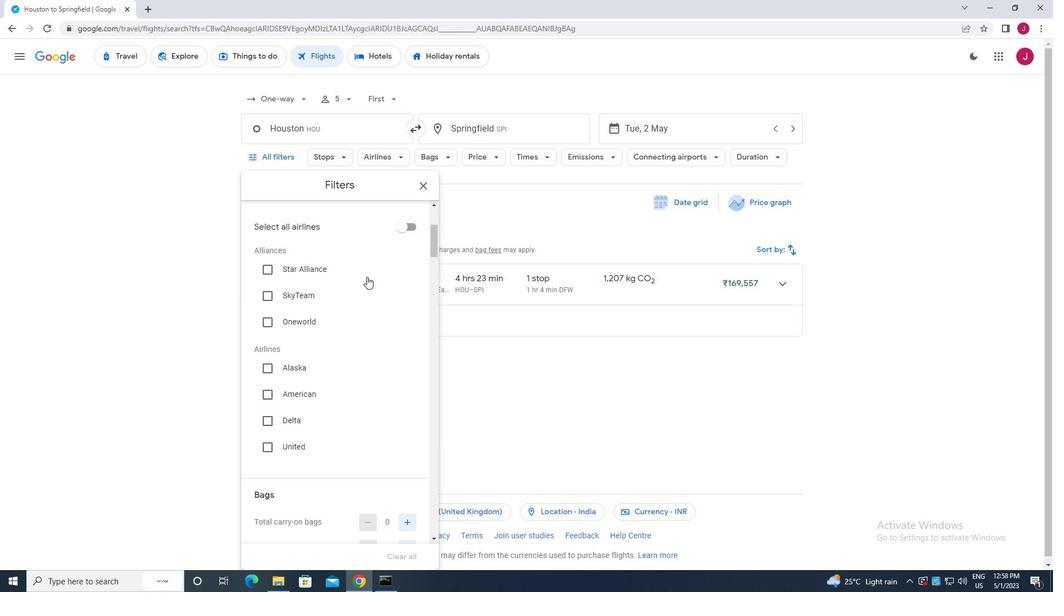 
Action: Mouse scrolled (366, 276) with delta (0, 0)
Screenshot: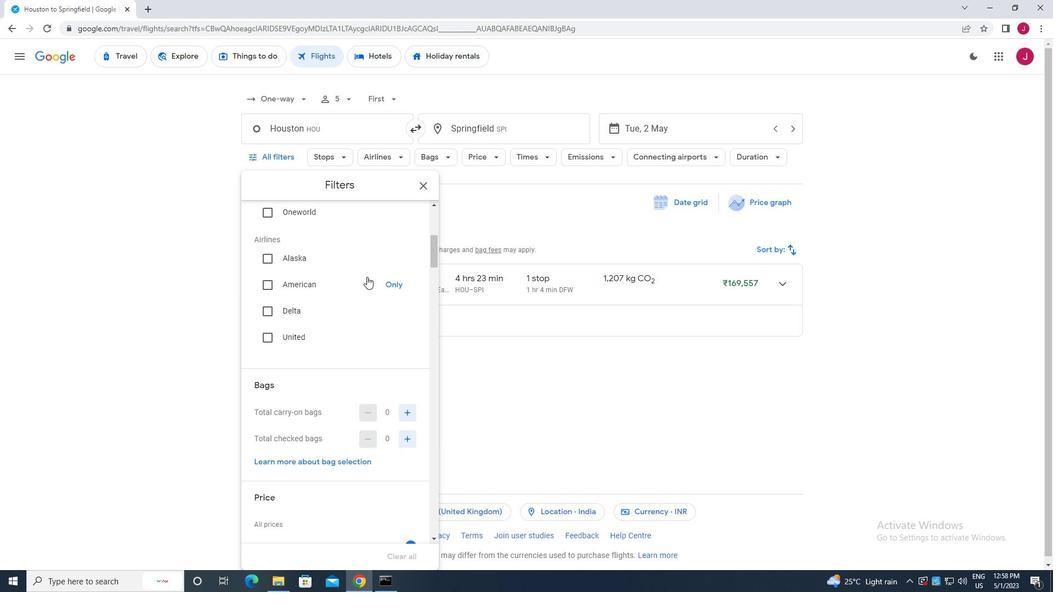 
Action: Mouse scrolled (366, 277) with delta (0, 0)
Screenshot: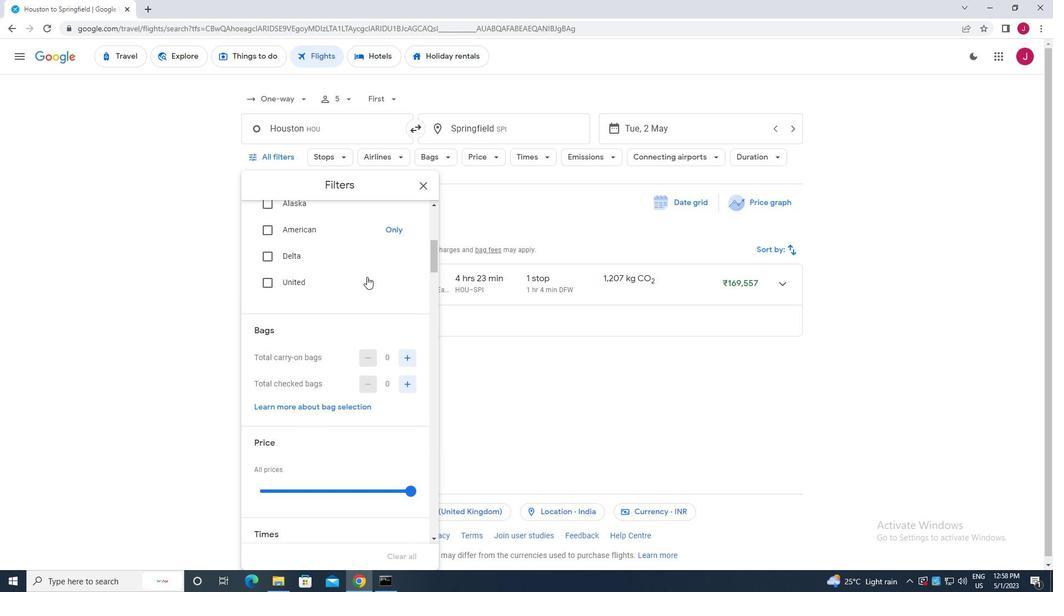 
Action: Mouse scrolled (366, 277) with delta (0, 0)
Screenshot: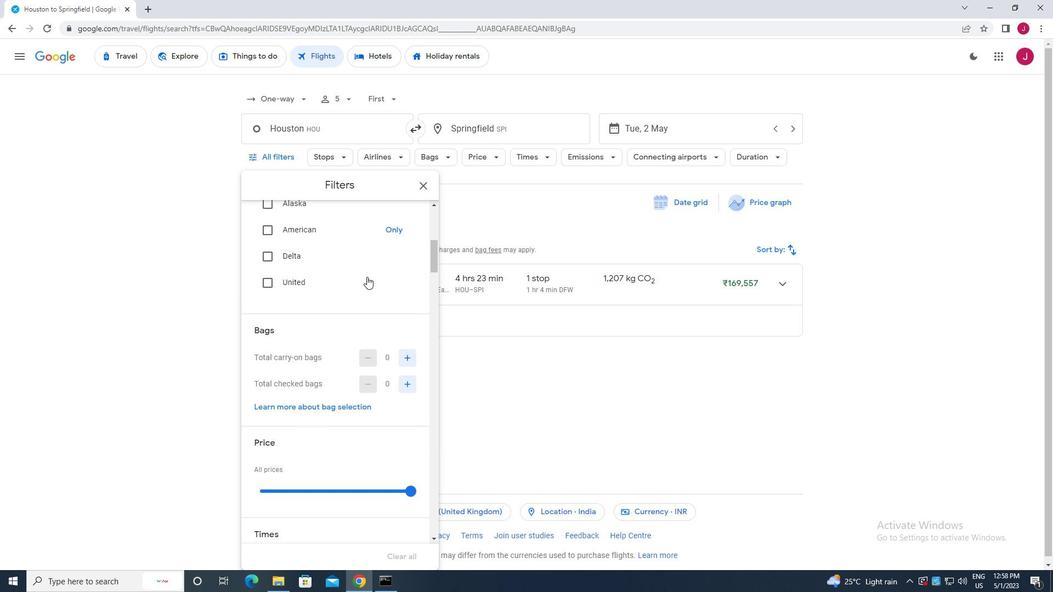 
Action: Mouse scrolled (366, 277) with delta (0, 0)
Screenshot: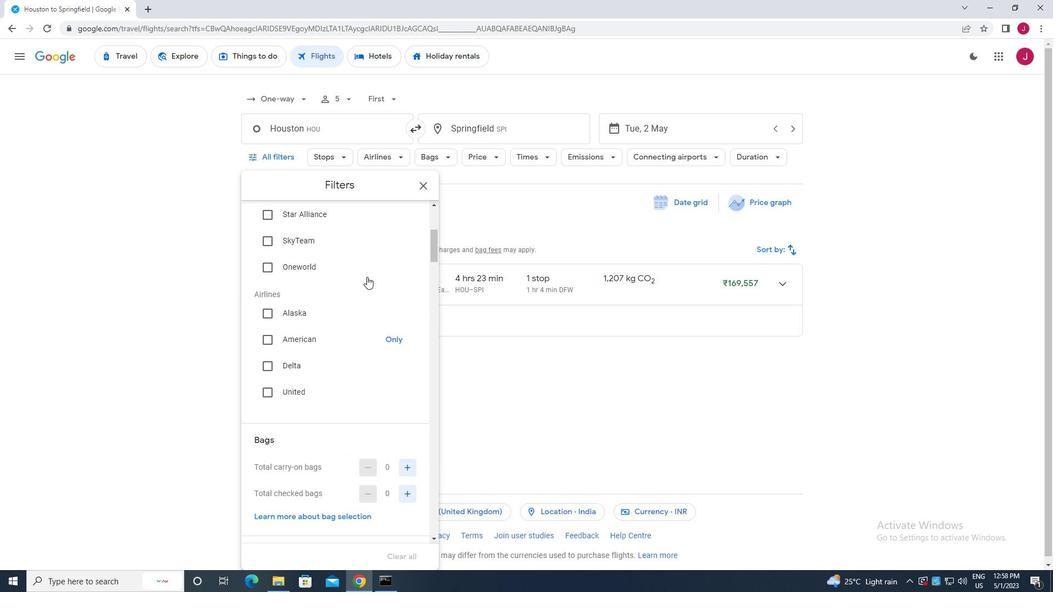 
Action: Mouse scrolled (366, 277) with delta (0, 0)
Screenshot: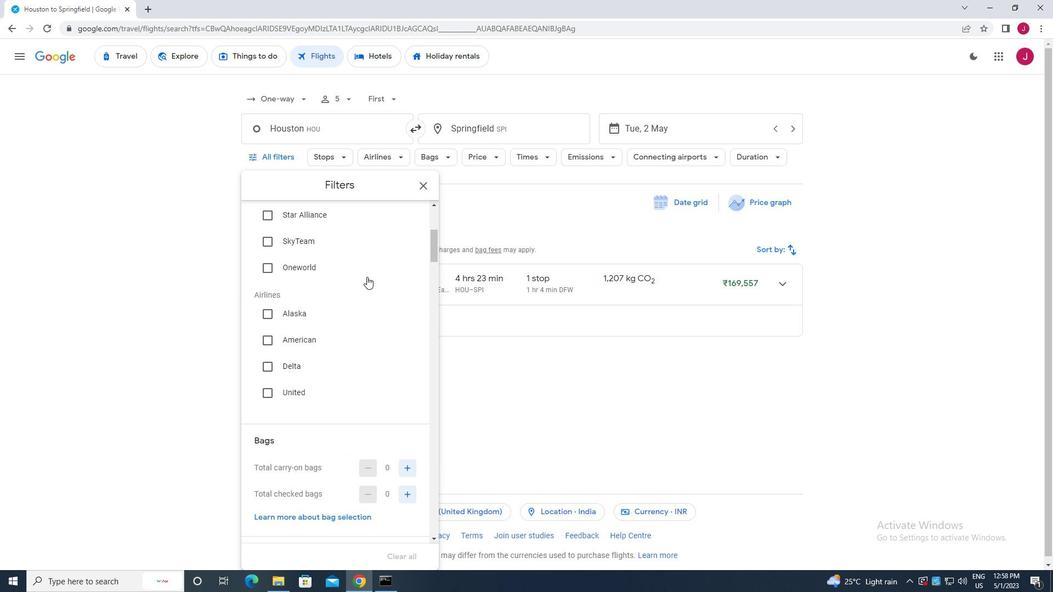 
Action: Mouse scrolled (366, 276) with delta (0, 0)
Screenshot: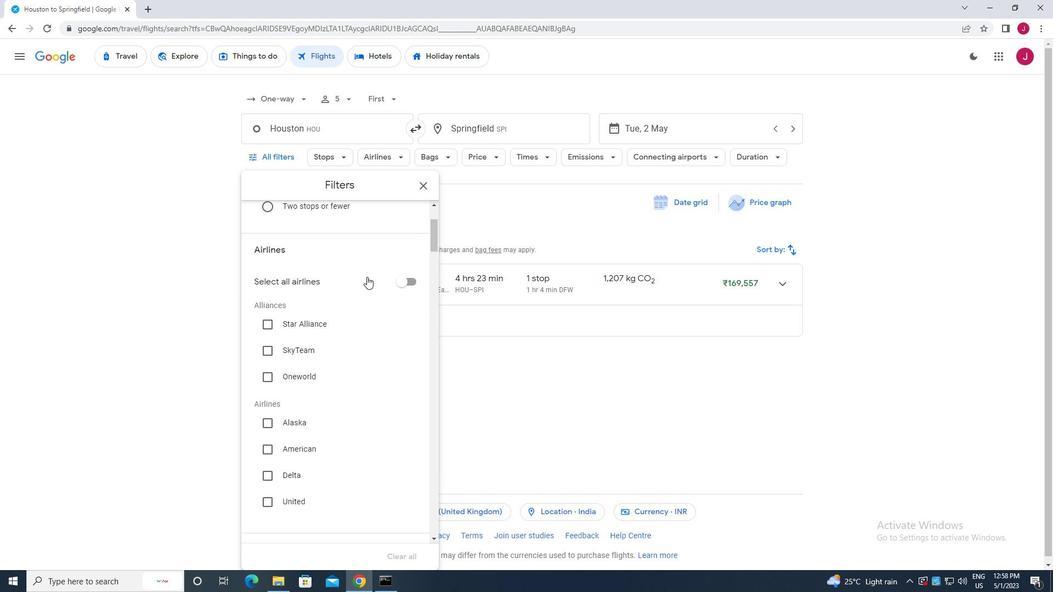 
Action: Mouse scrolled (366, 276) with delta (0, 0)
Screenshot: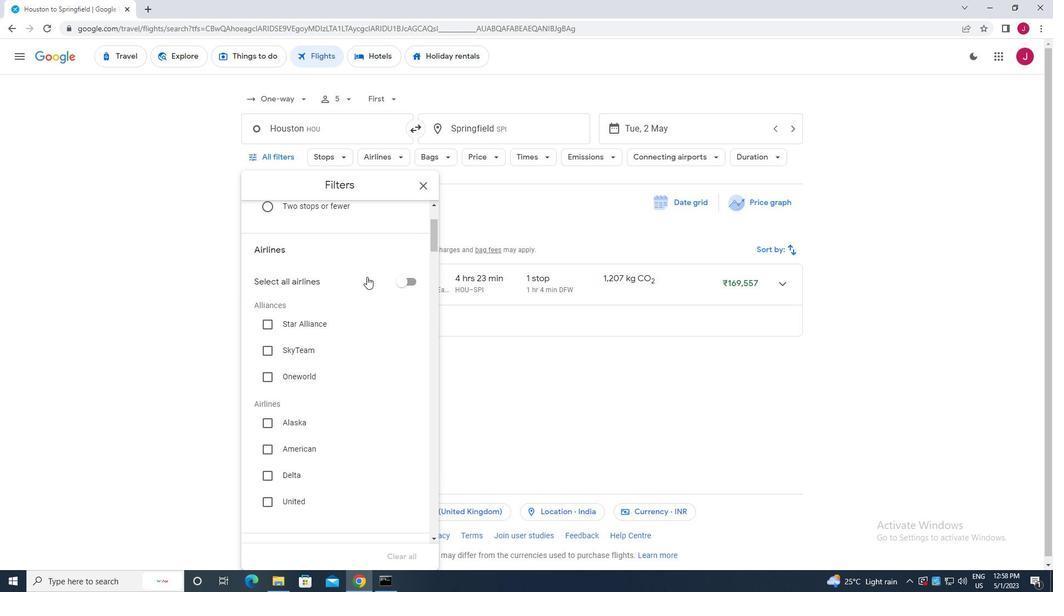 
Action: Mouse scrolled (366, 276) with delta (0, 0)
Screenshot: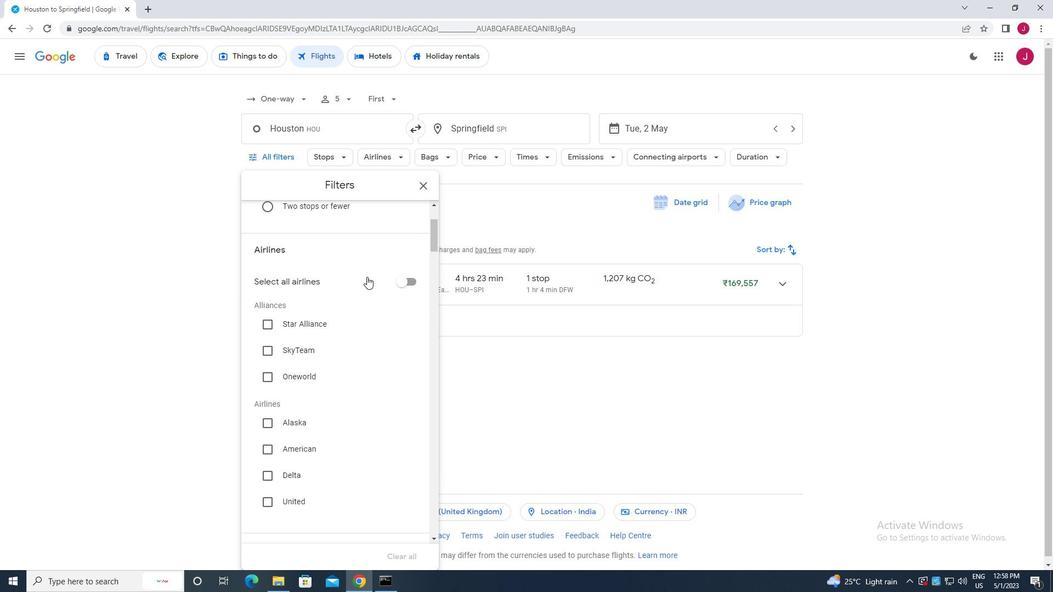 
Action: Mouse scrolled (366, 276) with delta (0, 0)
Screenshot: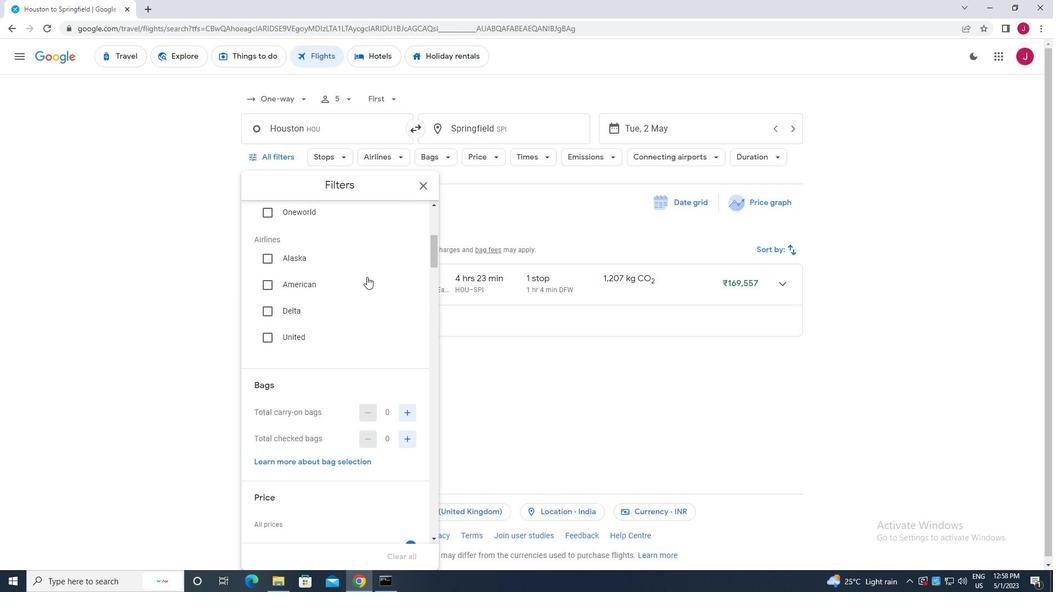 
Action: Mouse scrolled (366, 276) with delta (0, 0)
Screenshot: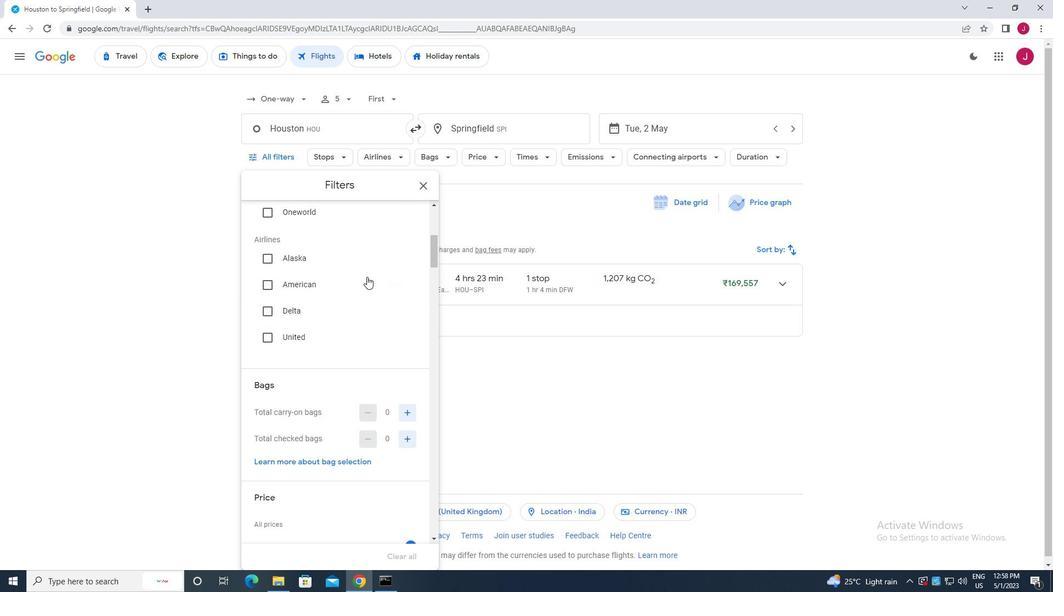 
Action: Mouse scrolled (366, 276) with delta (0, 0)
Screenshot: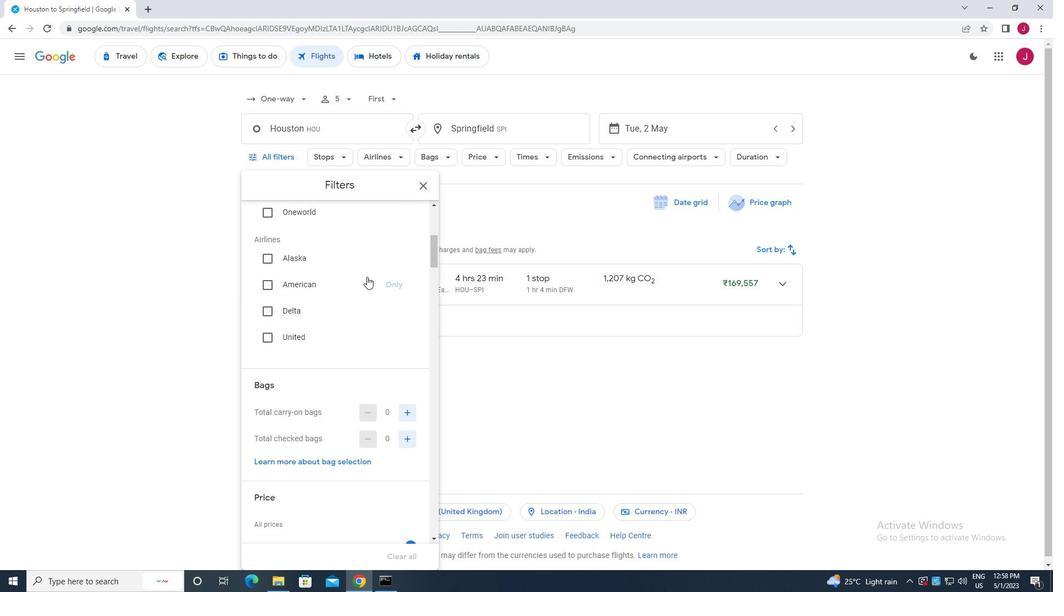 
Action: Mouse scrolled (366, 276) with delta (0, 0)
Screenshot: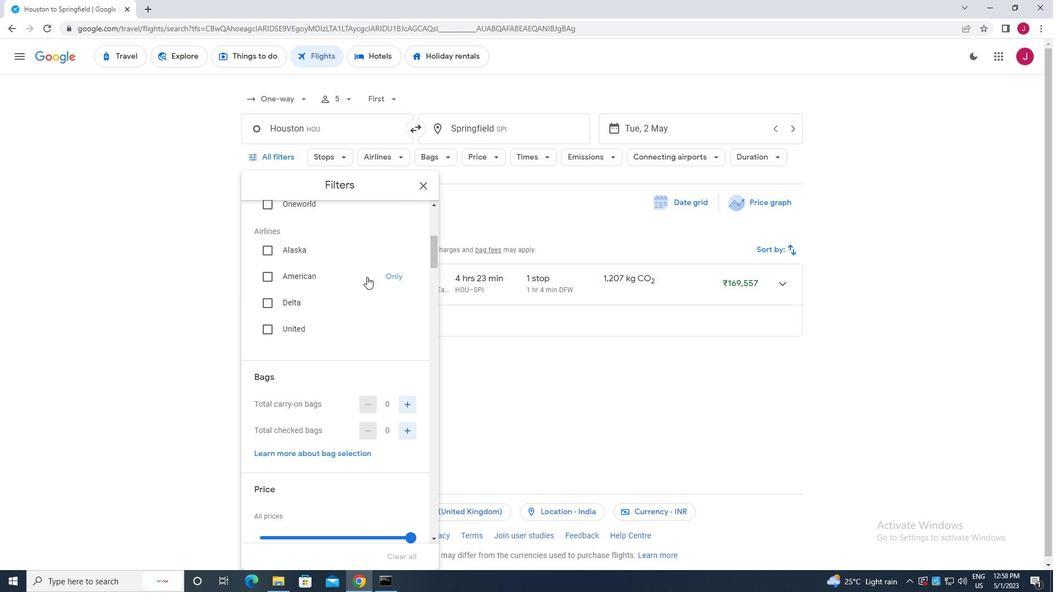 
Action: Mouse scrolled (366, 277) with delta (0, 0)
Screenshot: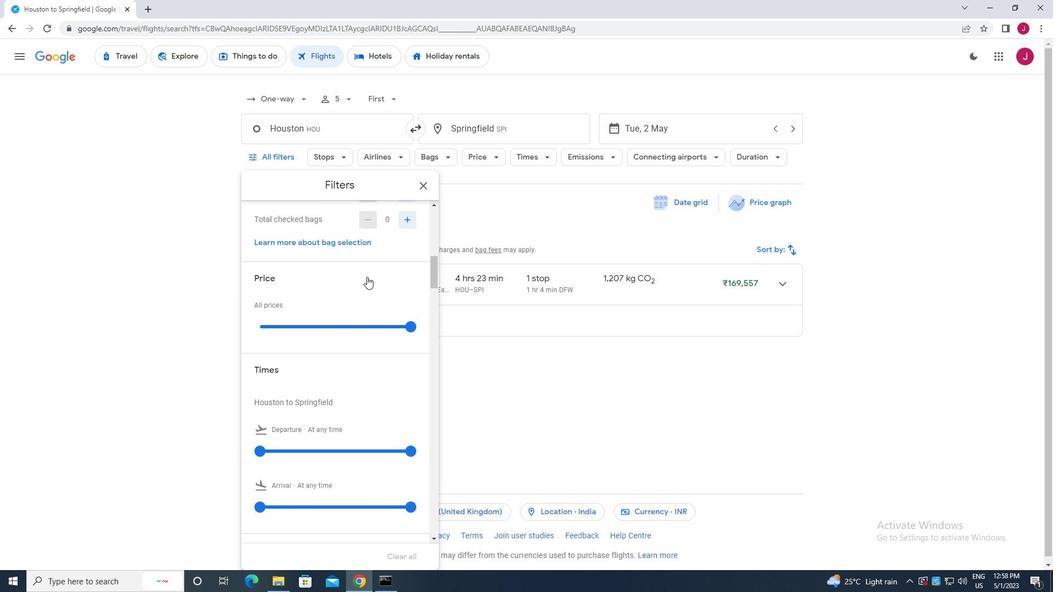 
Action: Mouse moved to (403, 274)
Screenshot: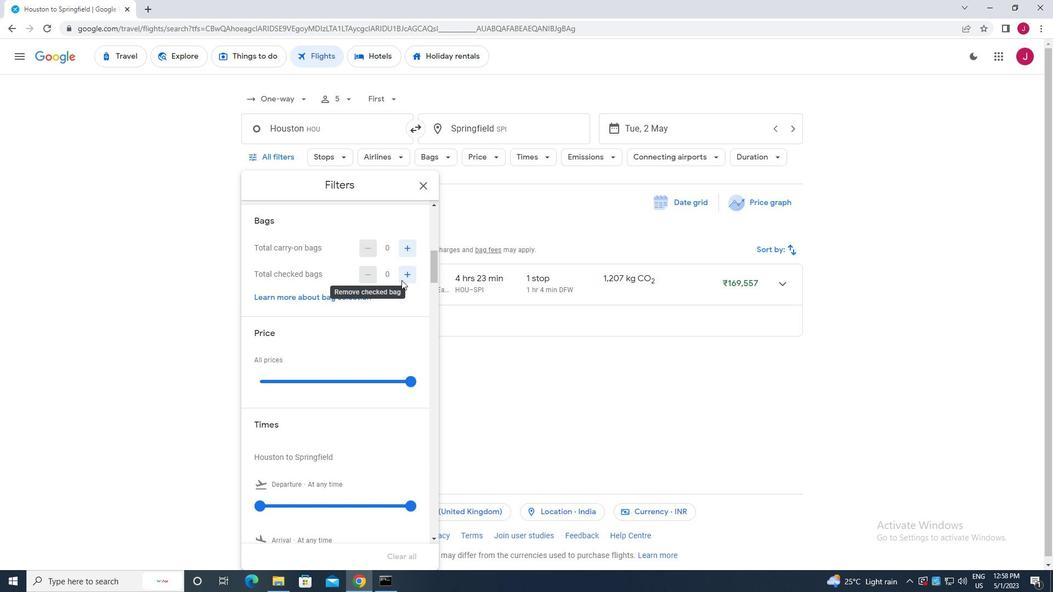 
Action: Mouse pressed left at (403, 274)
Screenshot: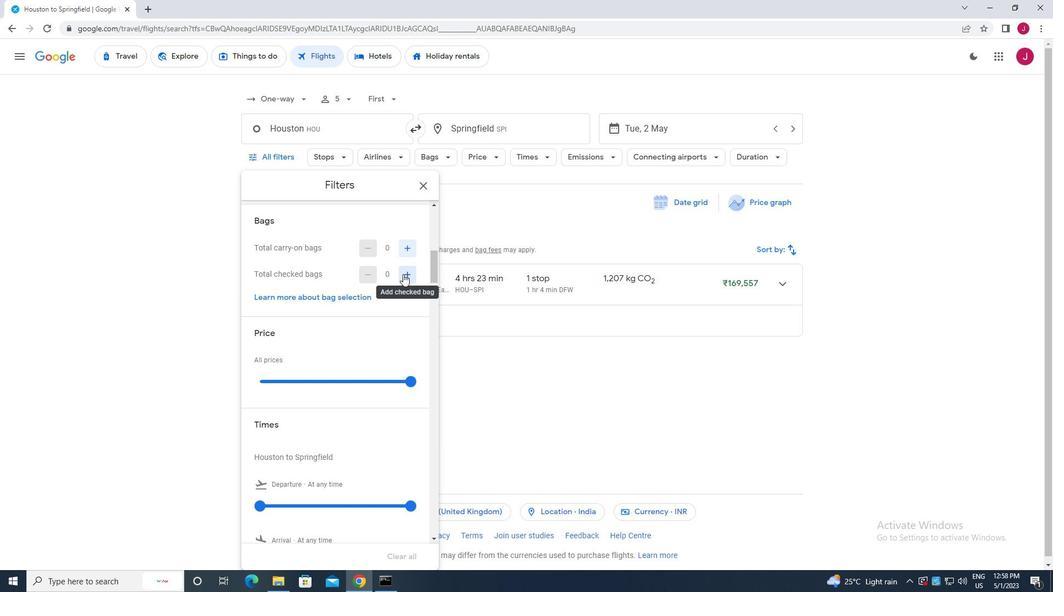 
Action: Mouse pressed left at (403, 274)
Screenshot: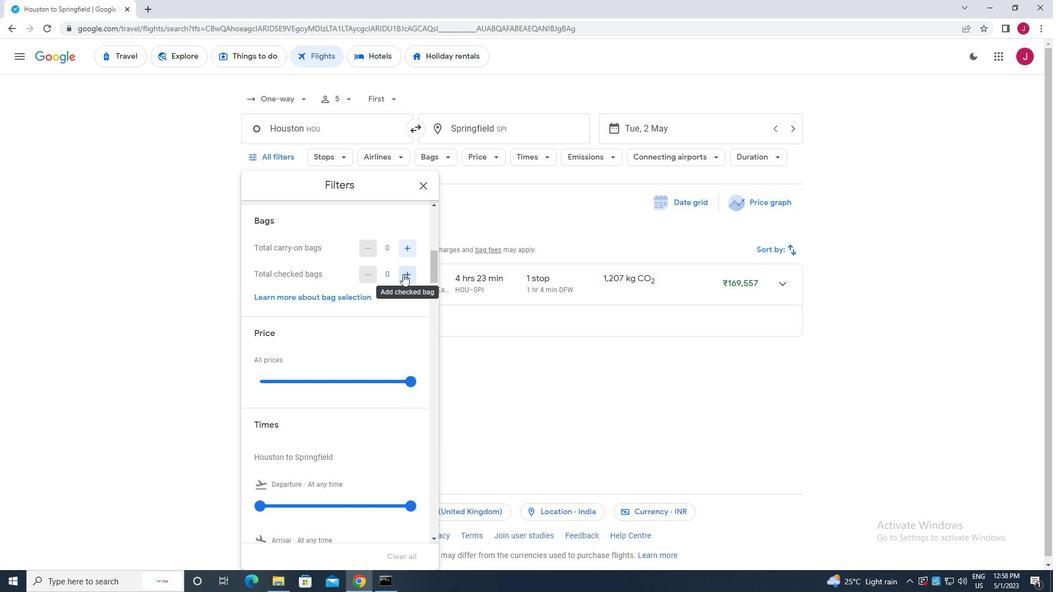 
Action: Mouse pressed left at (403, 274)
Screenshot: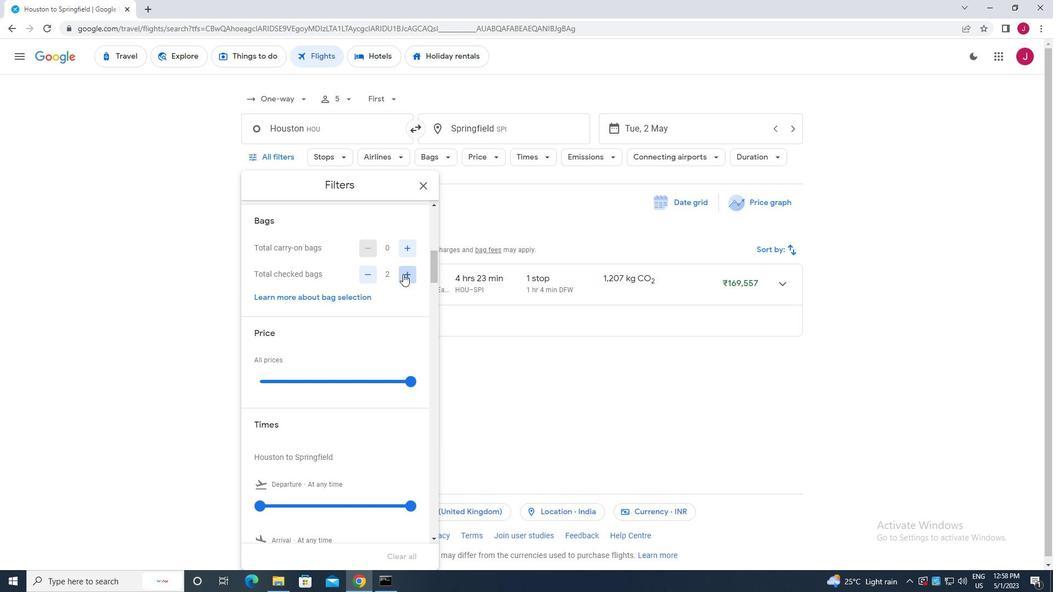 
Action: Mouse moved to (408, 379)
Screenshot: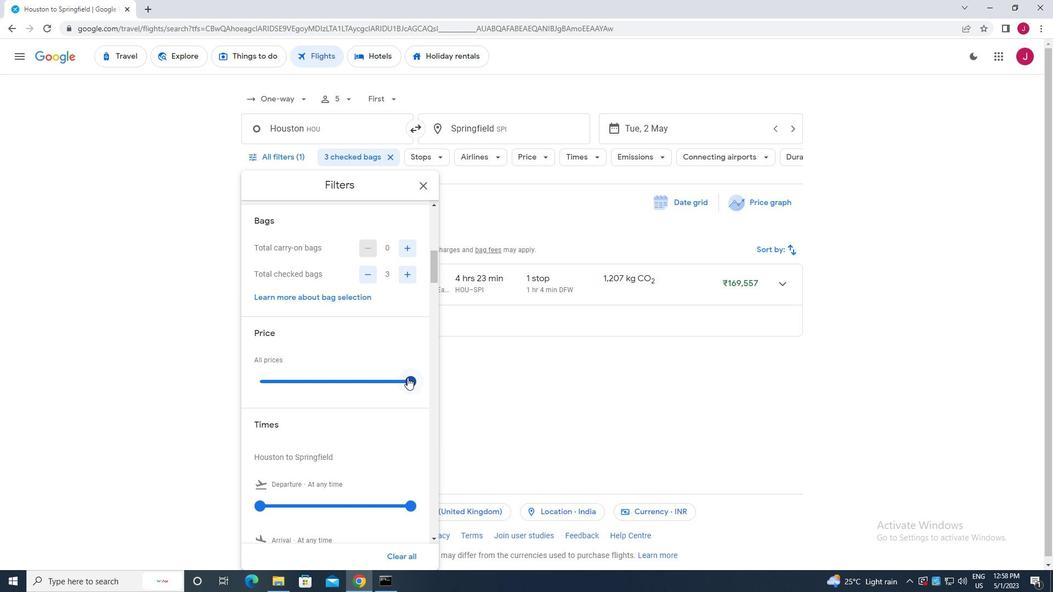 
Action: Mouse pressed left at (408, 379)
Screenshot: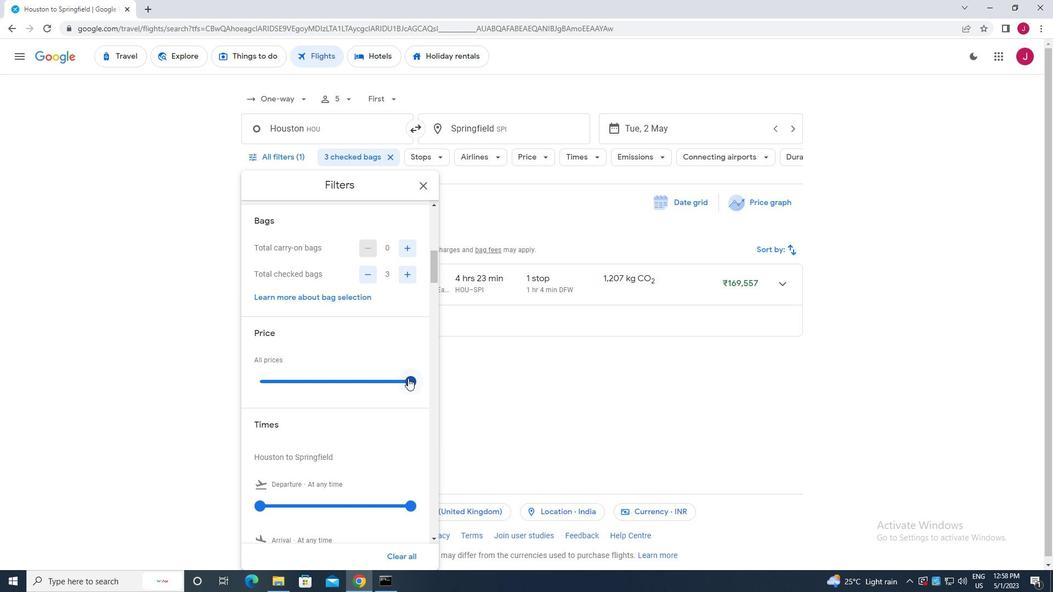 
Action: Mouse moved to (287, 365)
Screenshot: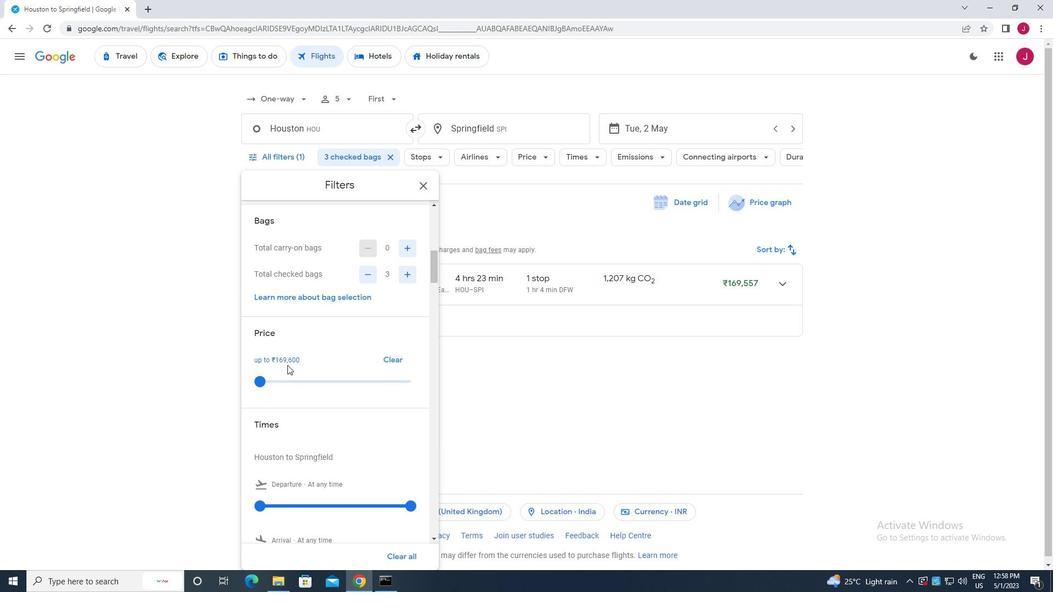 
Action: Mouse scrolled (287, 364) with delta (0, 0)
Screenshot: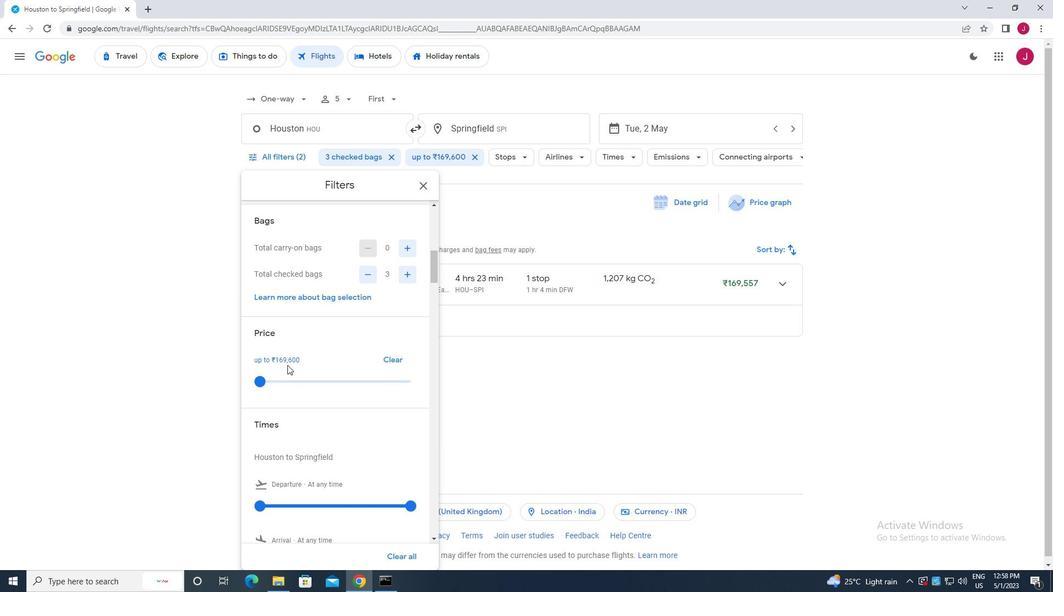 
Action: Mouse moved to (287, 365)
Screenshot: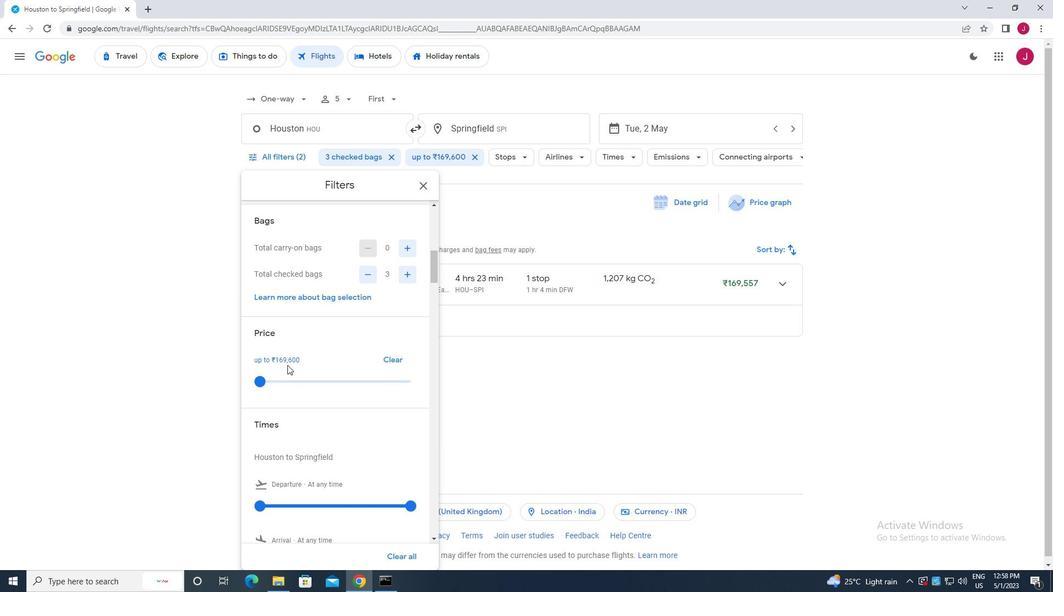 
Action: Mouse scrolled (287, 364) with delta (0, 0)
Screenshot: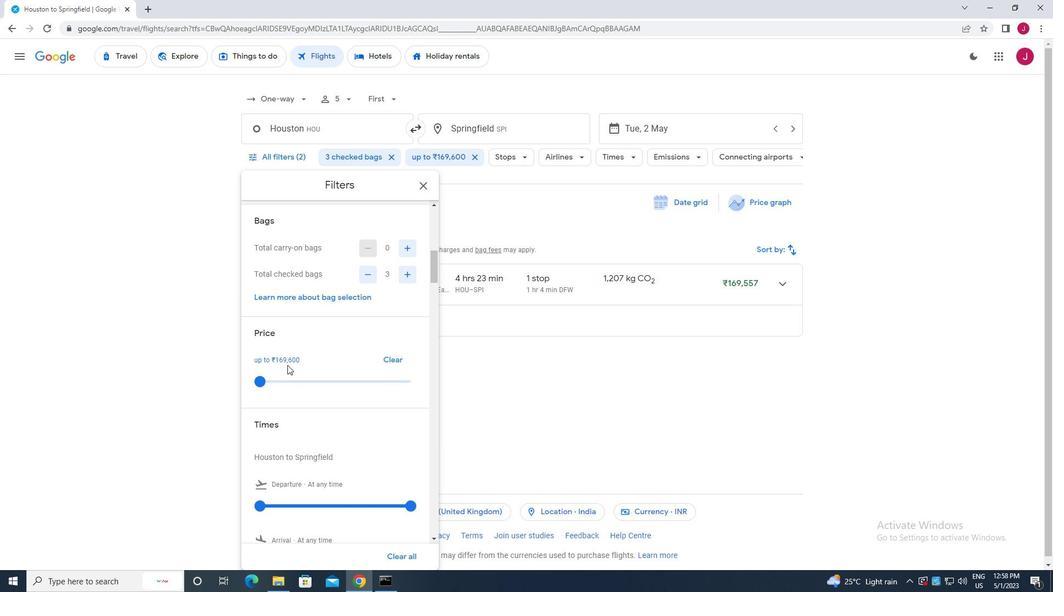 
Action: Mouse moved to (265, 392)
Screenshot: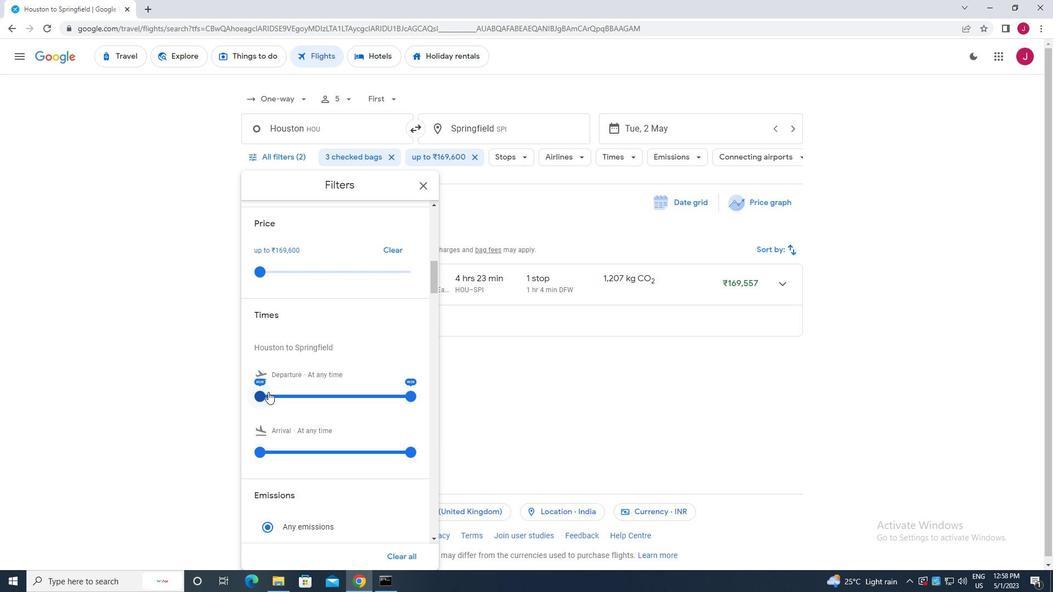
Action: Mouse pressed left at (265, 392)
Screenshot: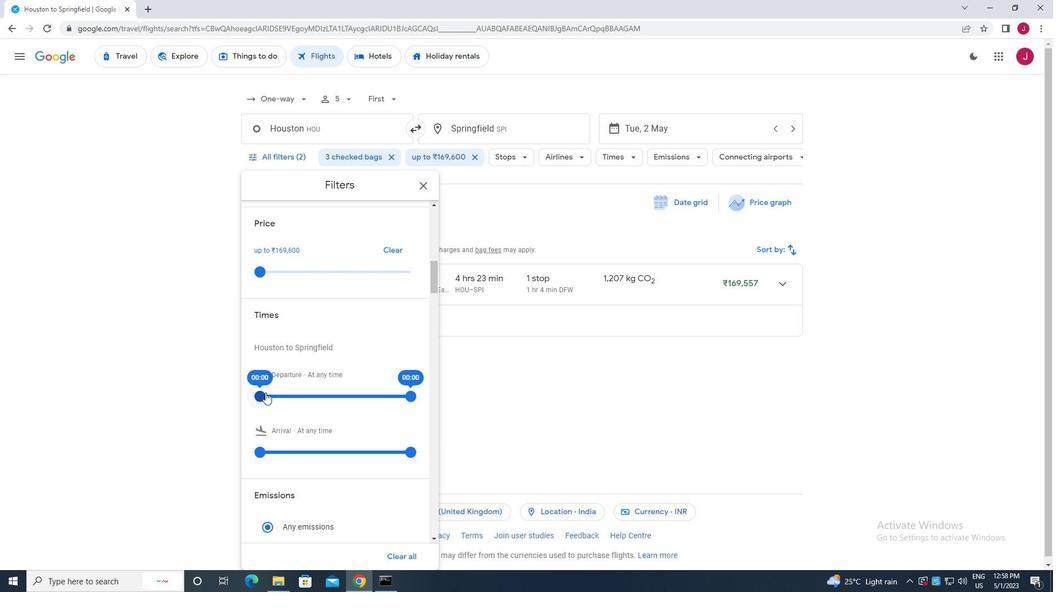 
Action: Mouse moved to (413, 398)
Screenshot: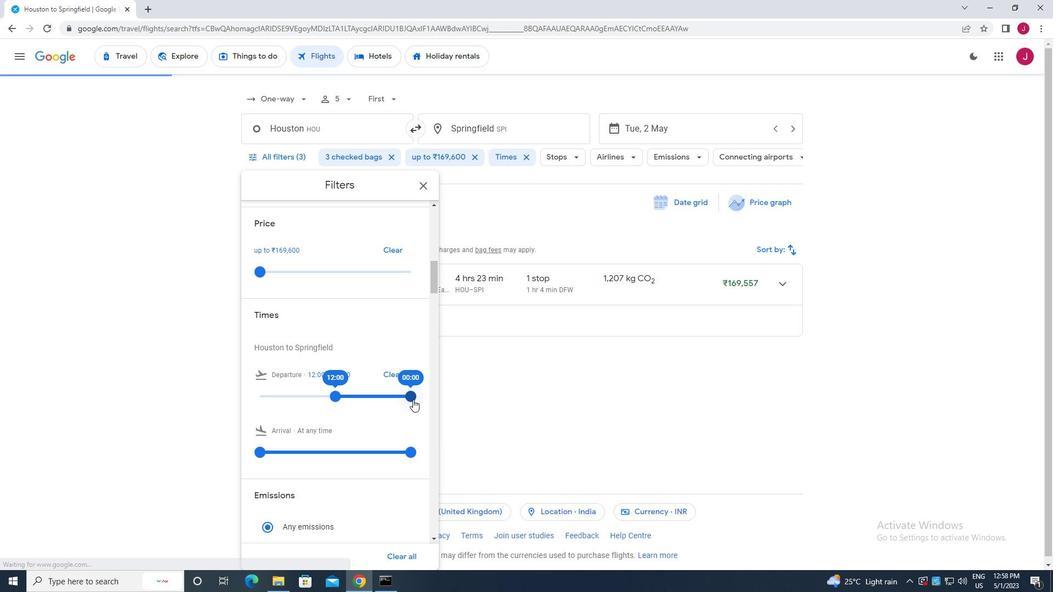 
Action: Mouse pressed left at (413, 398)
Screenshot: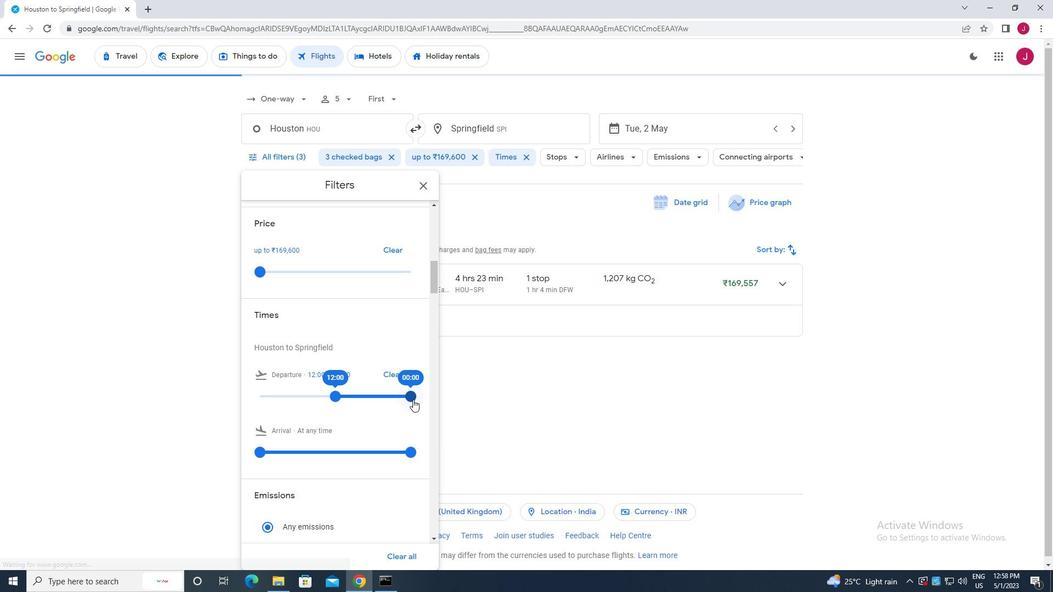
Action: Mouse moved to (422, 187)
Screenshot: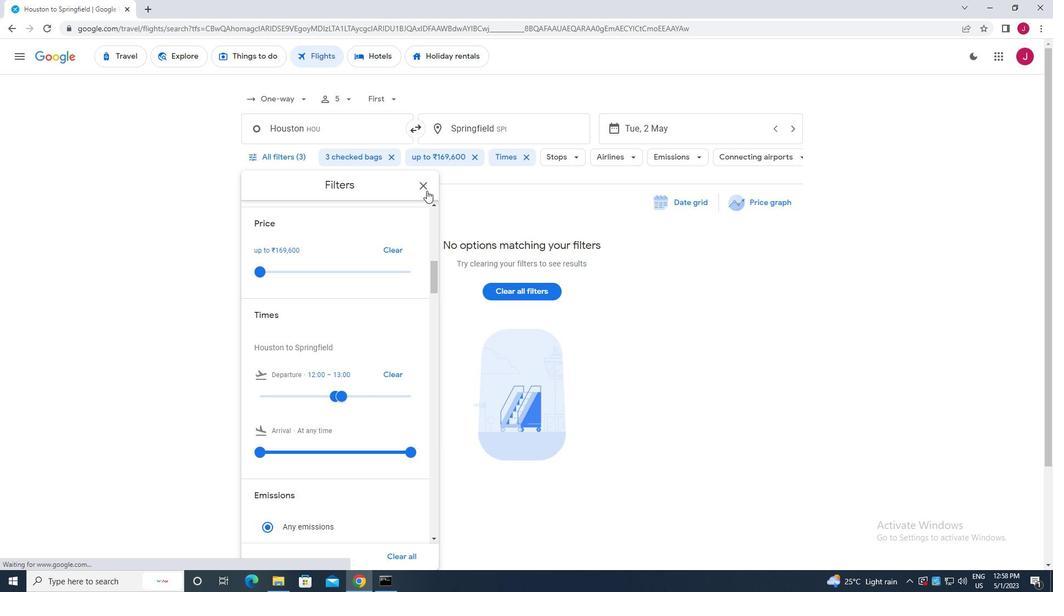 
Action: Mouse pressed left at (422, 187)
Screenshot: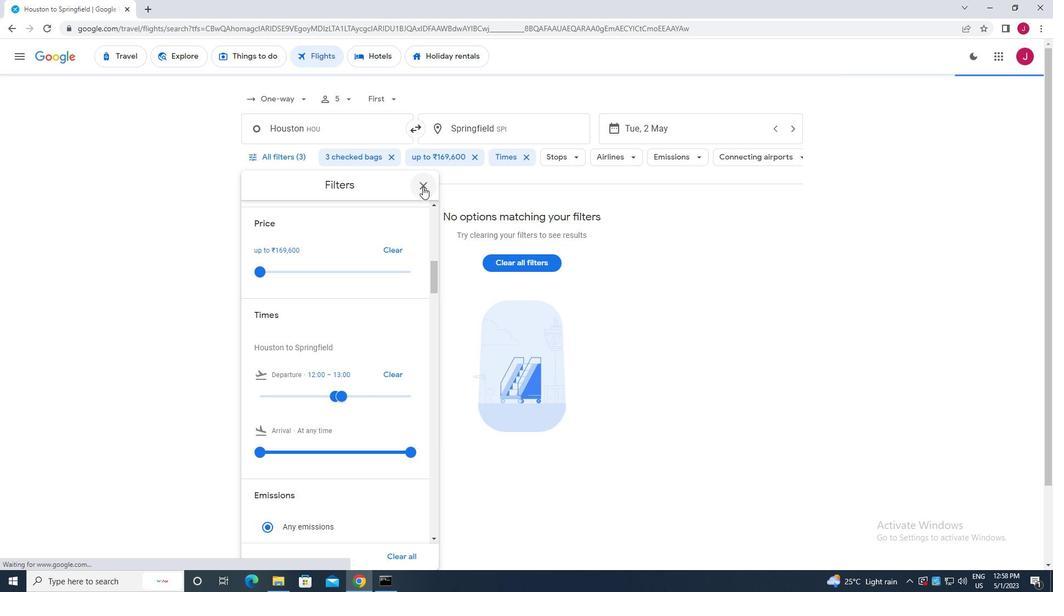 
Action: Mouse moved to (419, 187)
Screenshot: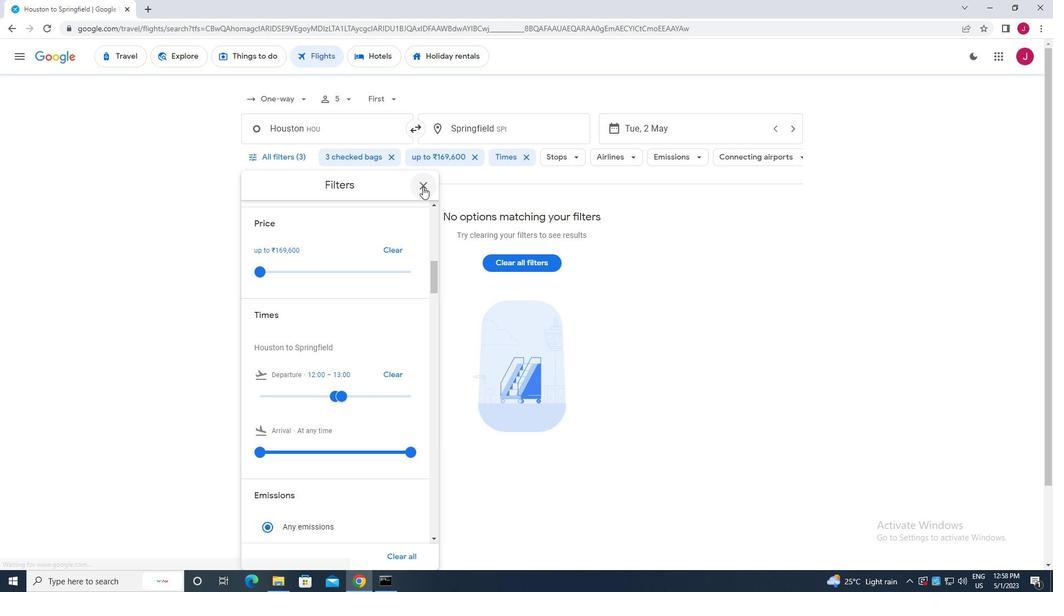 
